 Task: Add an event with the title Casual Client Dinner, date '2023/11/11', time 9:40 AM to 11:40 AM, logged in from the account softage.10@softage.netand send the event invitation to softage.2@softage.net and softage.3@softage.net. Set a reminder for the event 30 minutes before
Action: Mouse moved to (110, 131)
Screenshot: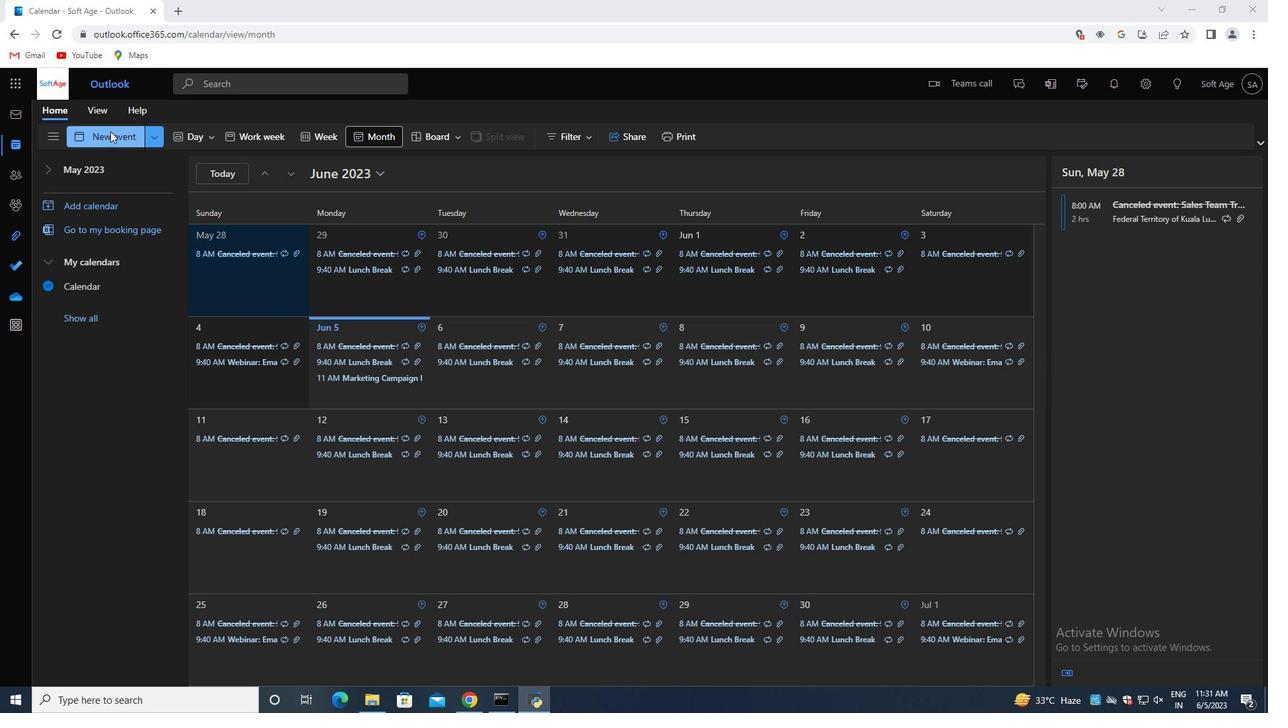 
Action: Mouse pressed left at (110, 131)
Screenshot: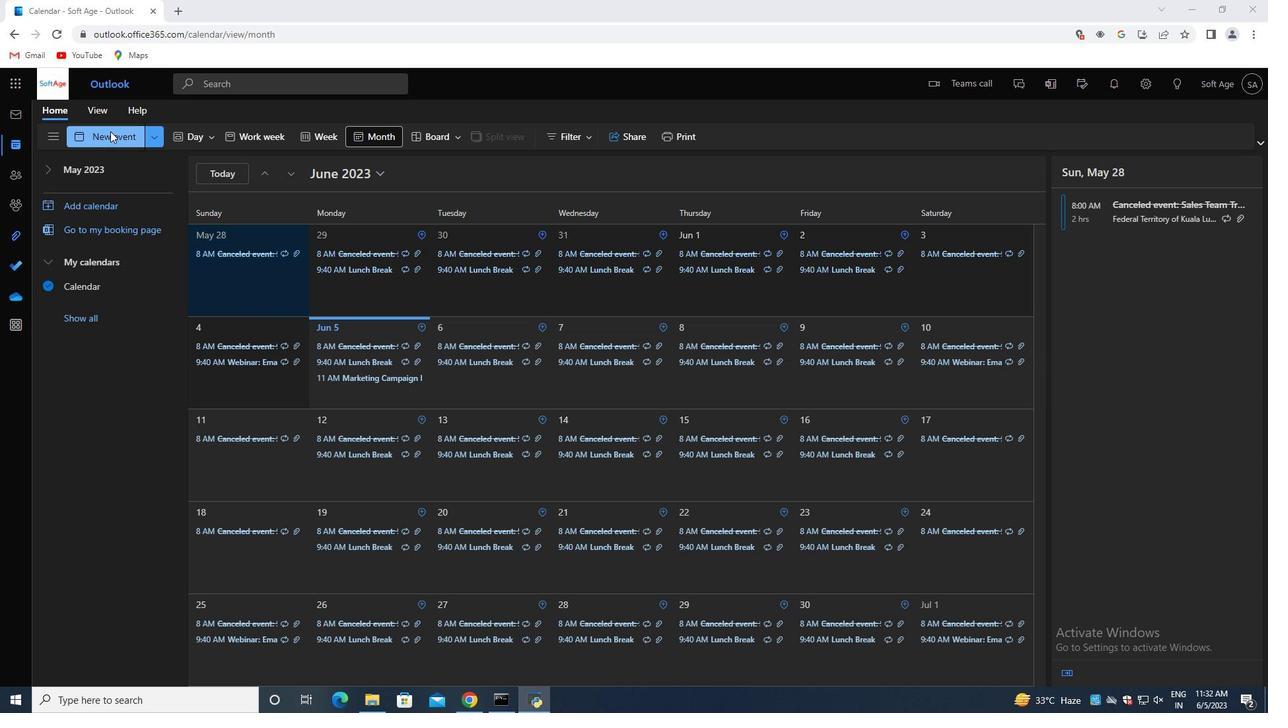 
Action: Mouse moved to (321, 215)
Screenshot: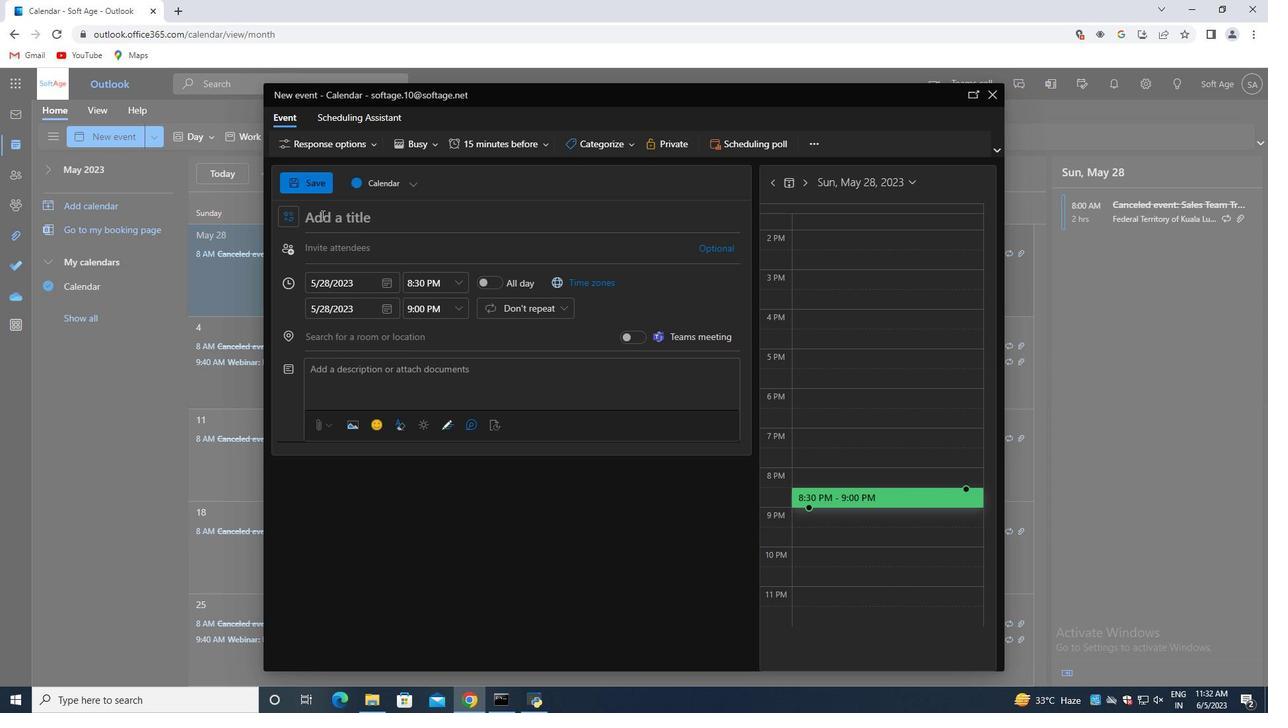 
Action: Mouse pressed left at (321, 215)
Screenshot: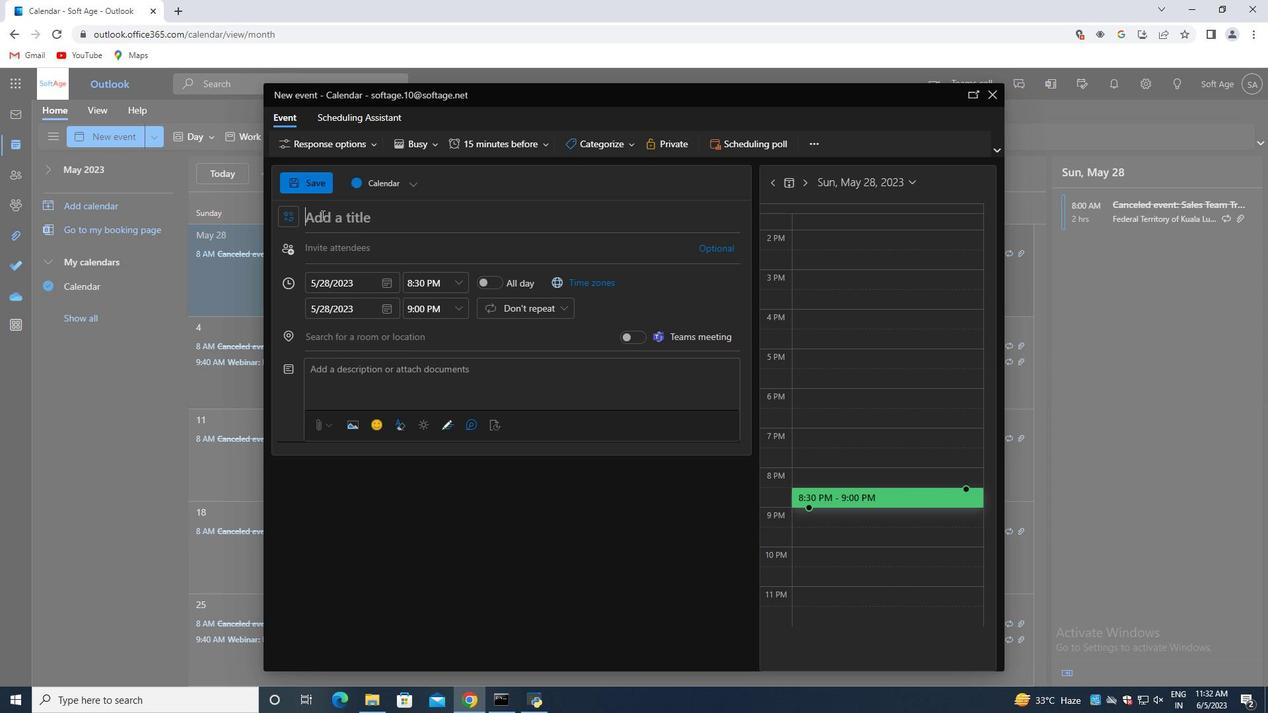 
Action: Mouse moved to (323, 215)
Screenshot: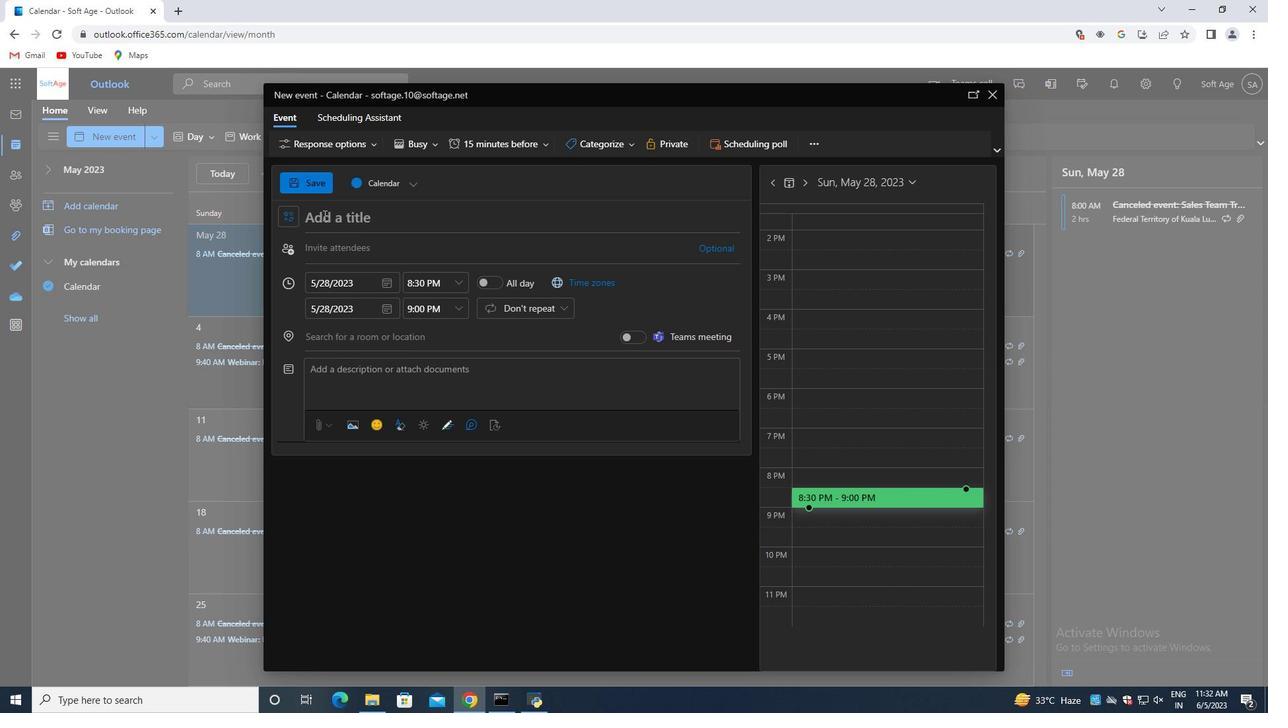 
Action: Key pressed <Key.shift>Casual<Key.space><Key.shift>Client<Key.space><Key.shift>Dinner
Screenshot: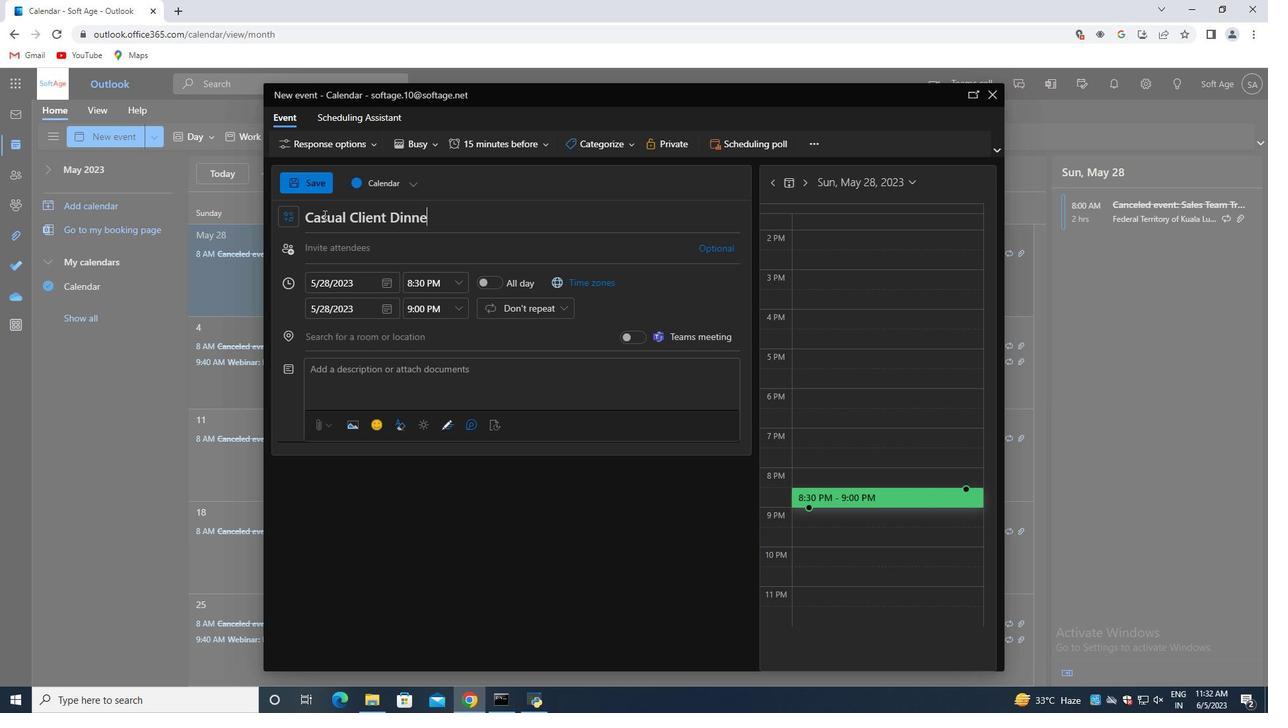 
Action: Mouse moved to (387, 284)
Screenshot: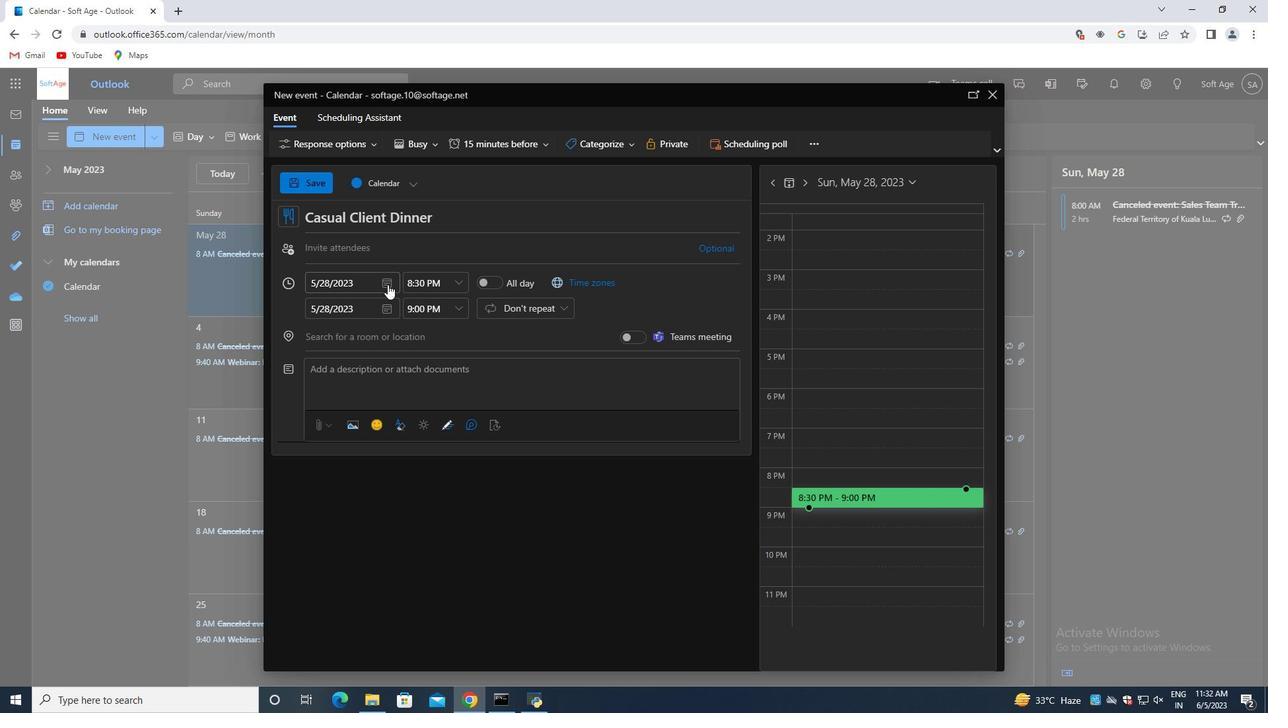 
Action: Mouse pressed left at (387, 284)
Screenshot: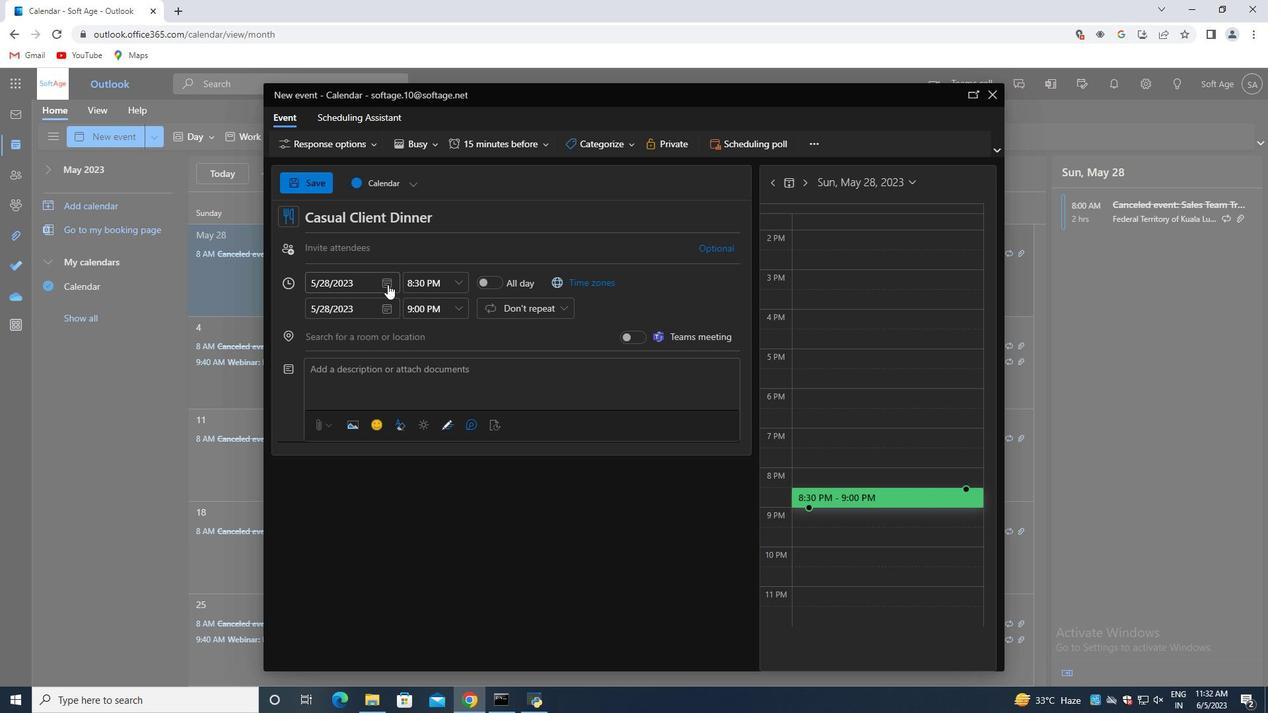 
Action: Mouse moved to (427, 308)
Screenshot: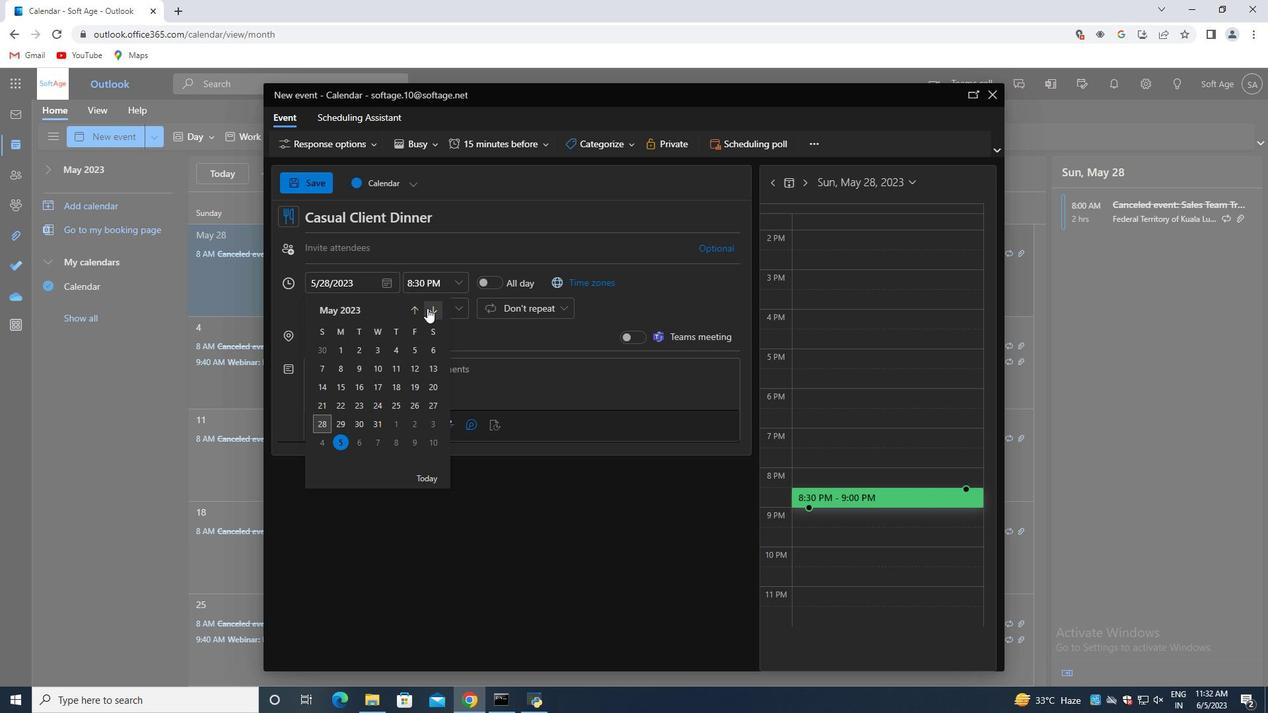 
Action: Mouse pressed left at (427, 308)
Screenshot: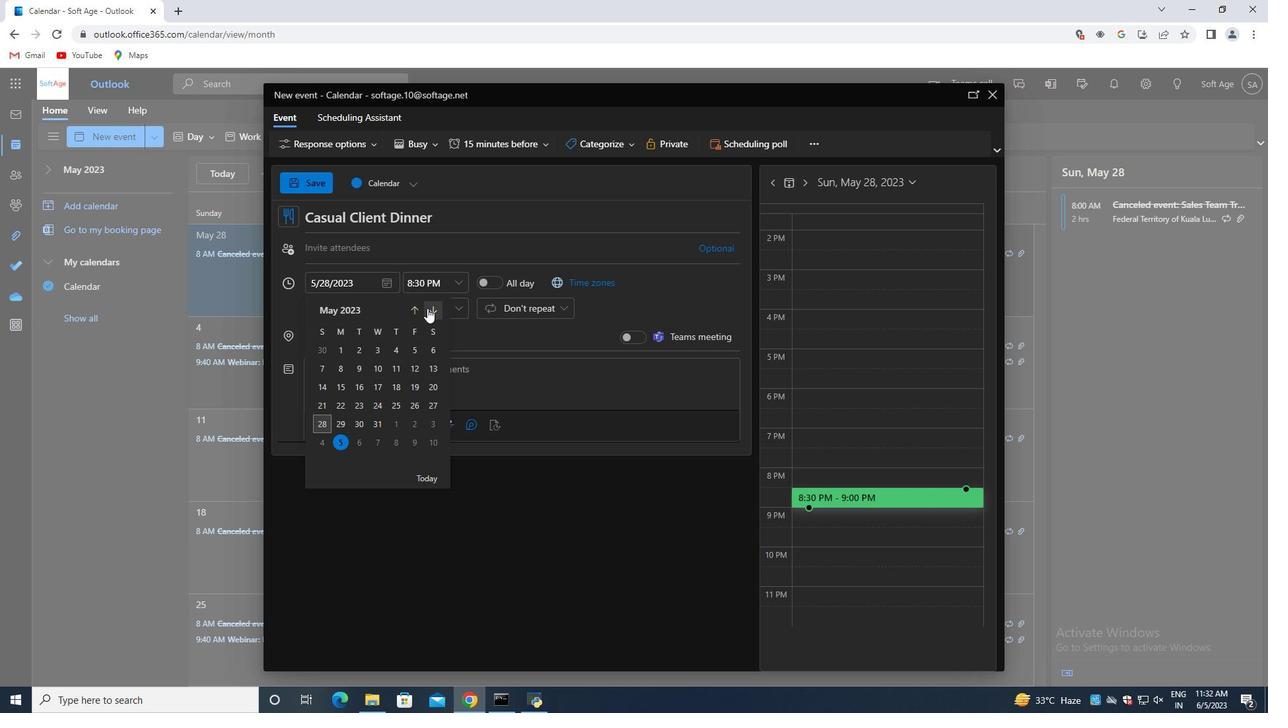 
Action: Mouse pressed left at (427, 308)
Screenshot: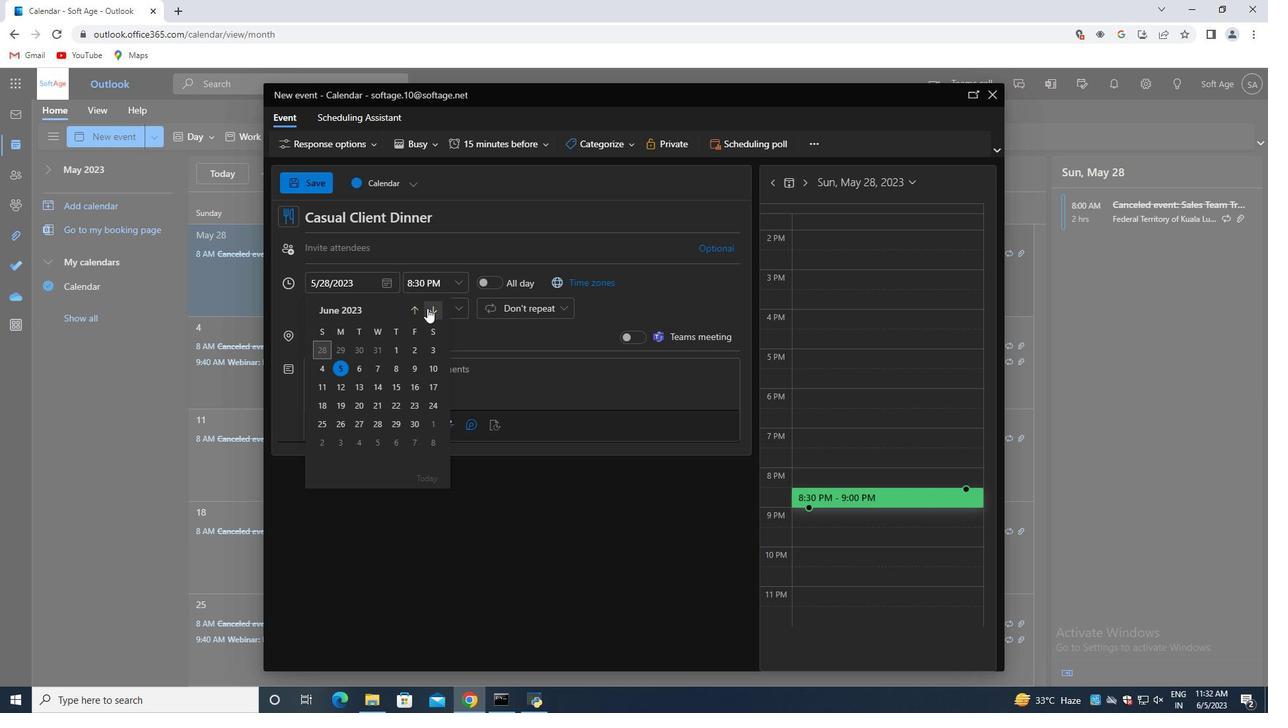 
Action: Mouse pressed left at (427, 308)
Screenshot: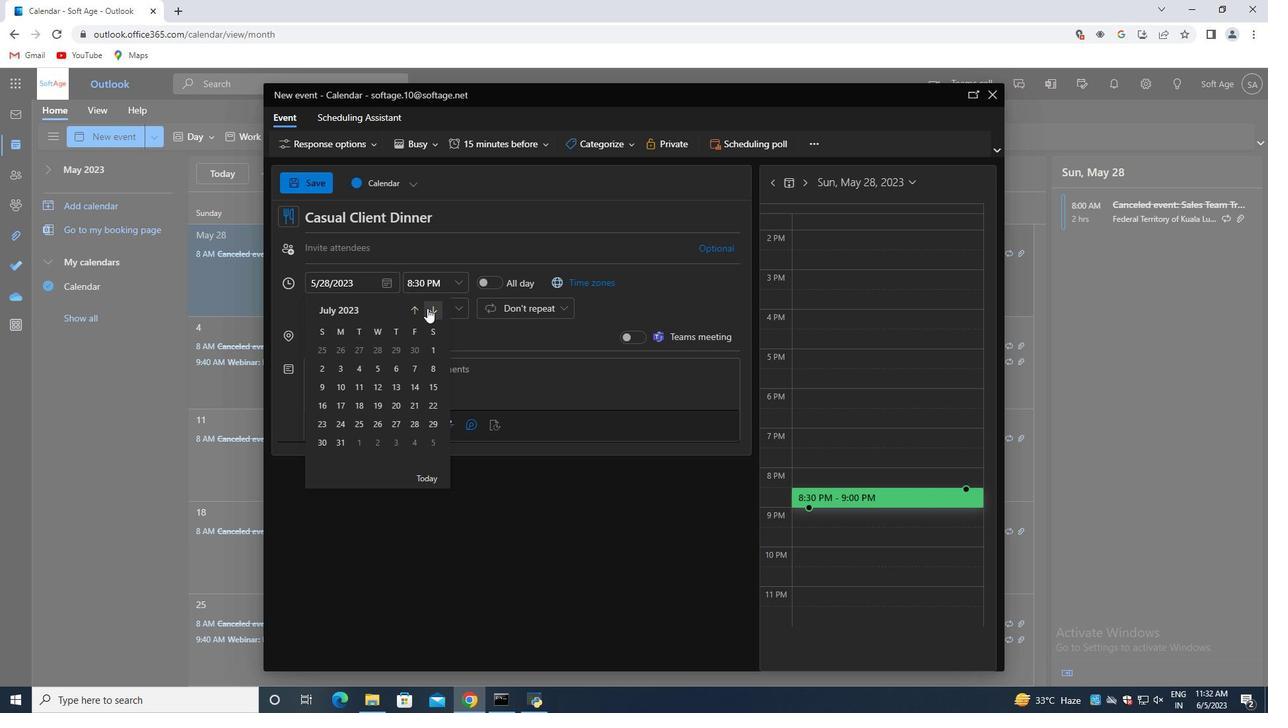 
Action: Mouse pressed left at (427, 308)
Screenshot: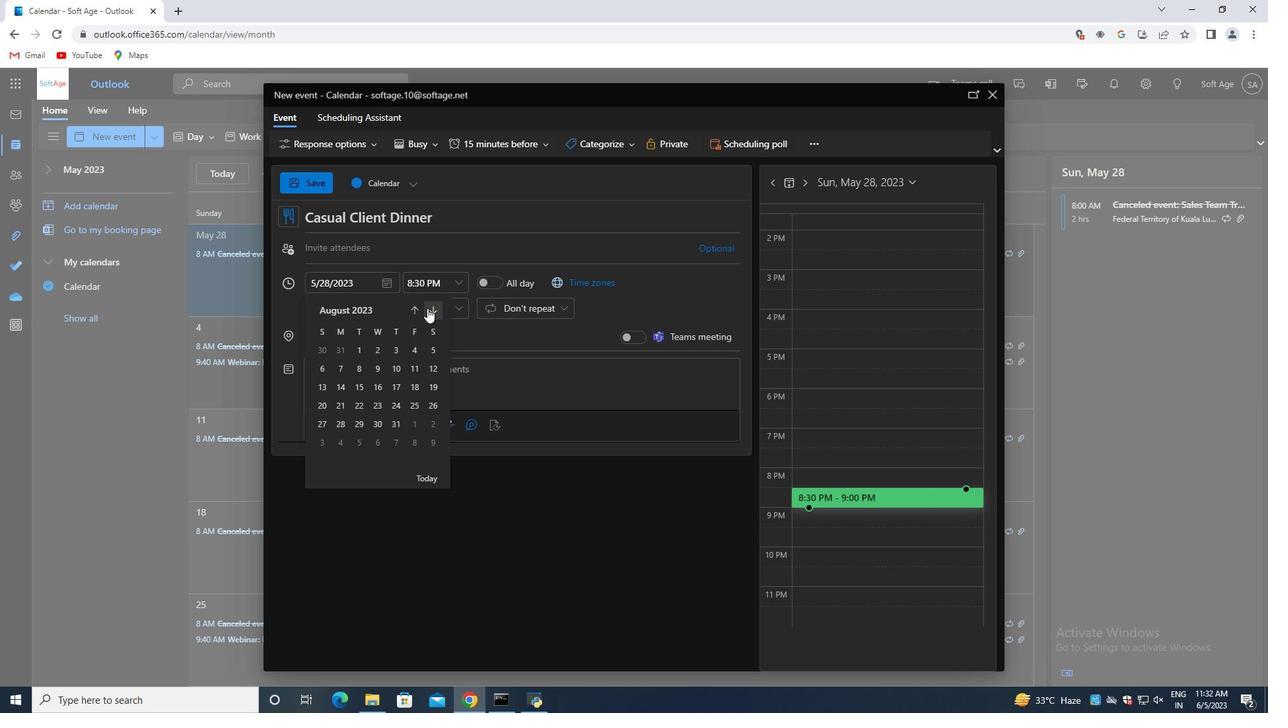 
Action: Mouse pressed left at (427, 308)
Screenshot: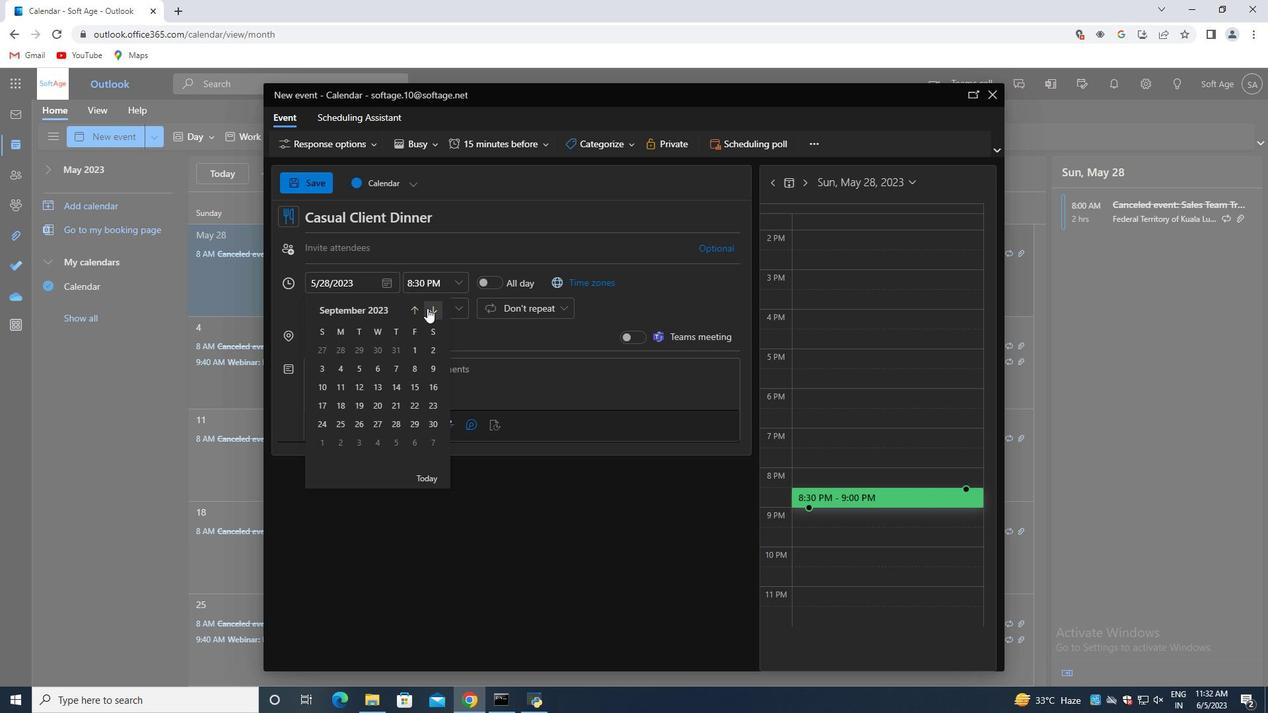 
Action: Mouse pressed left at (427, 308)
Screenshot: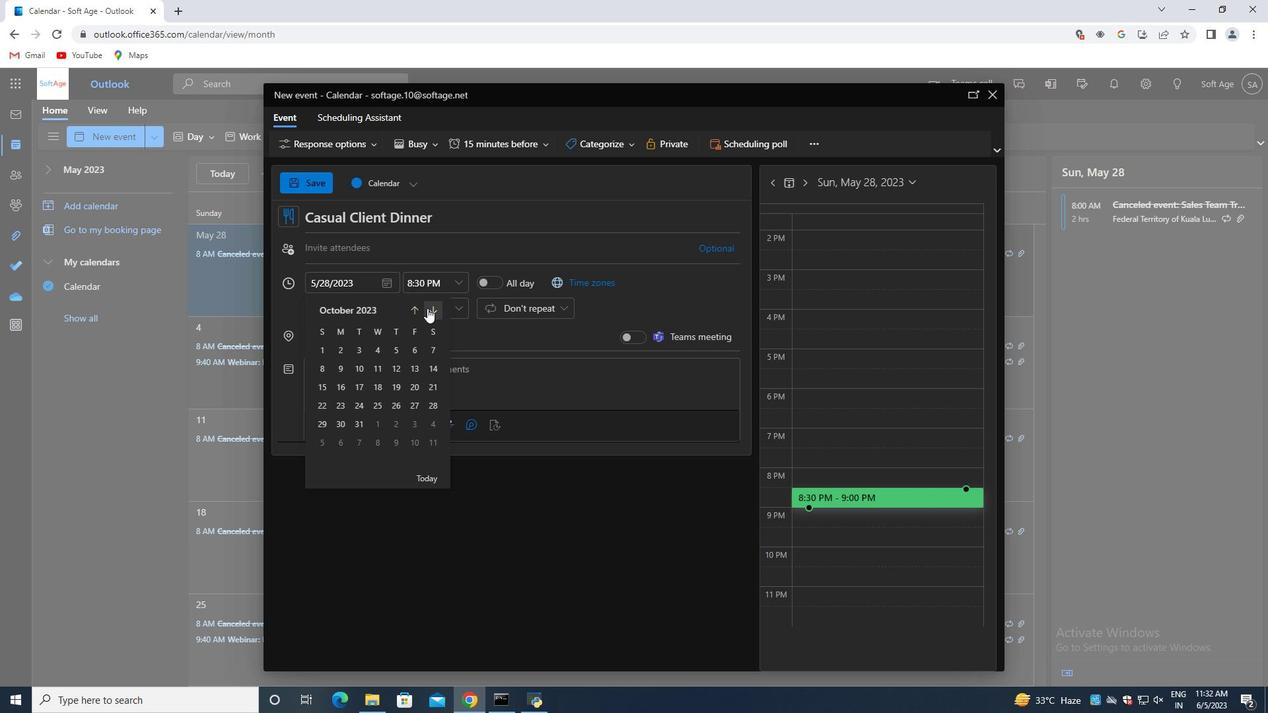 
Action: Mouse moved to (430, 367)
Screenshot: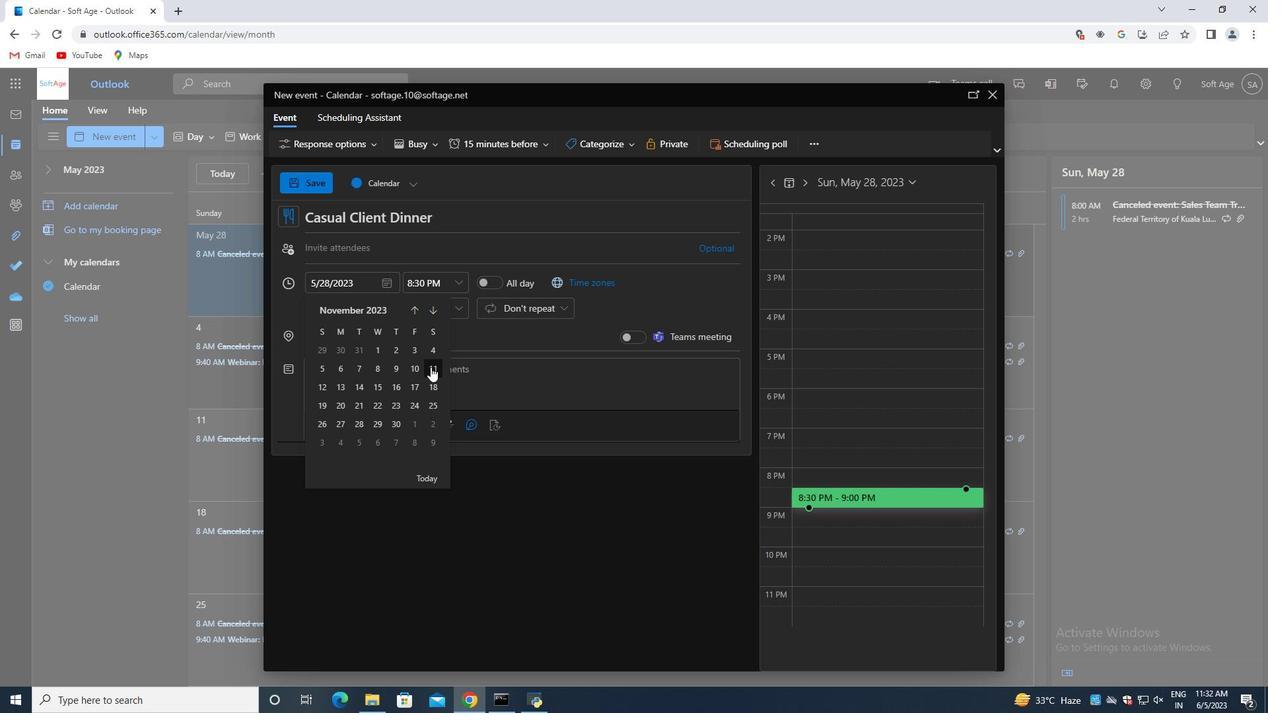 
Action: Mouse pressed left at (430, 367)
Screenshot: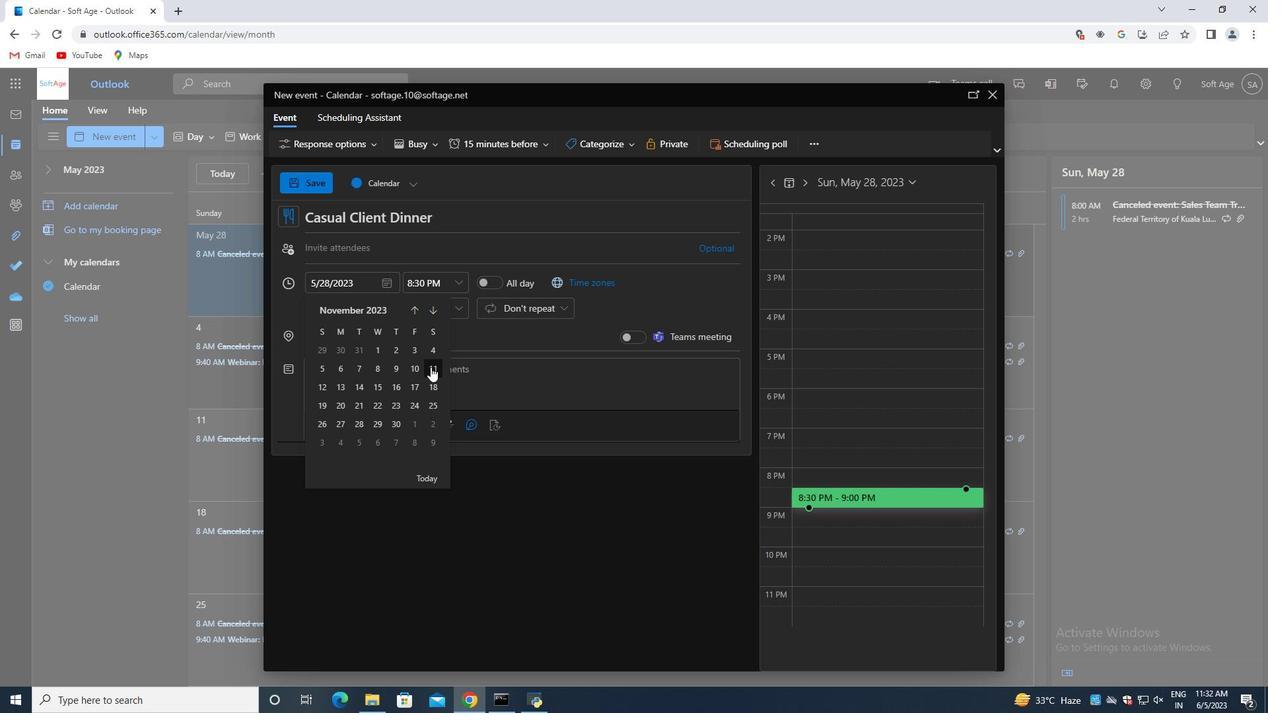 
Action: Mouse moved to (460, 283)
Screenshot: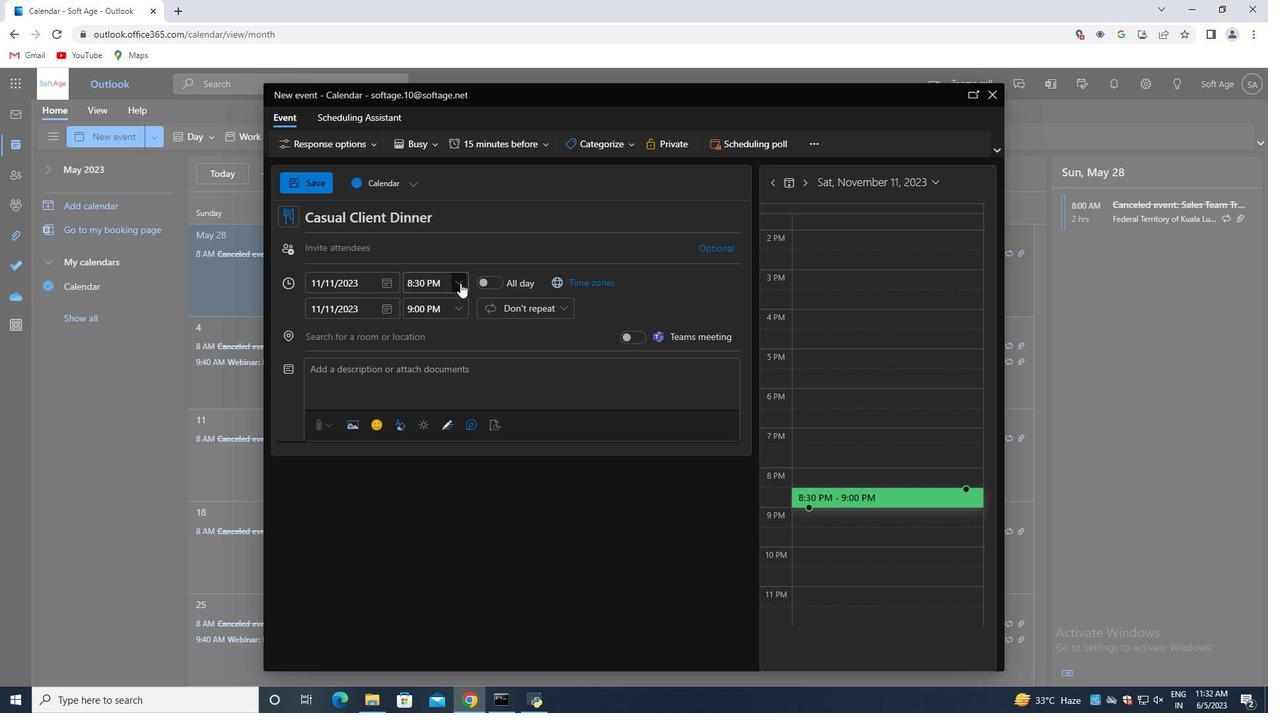 
Action: Mouse pressed left at (460, 283)
Screenshot: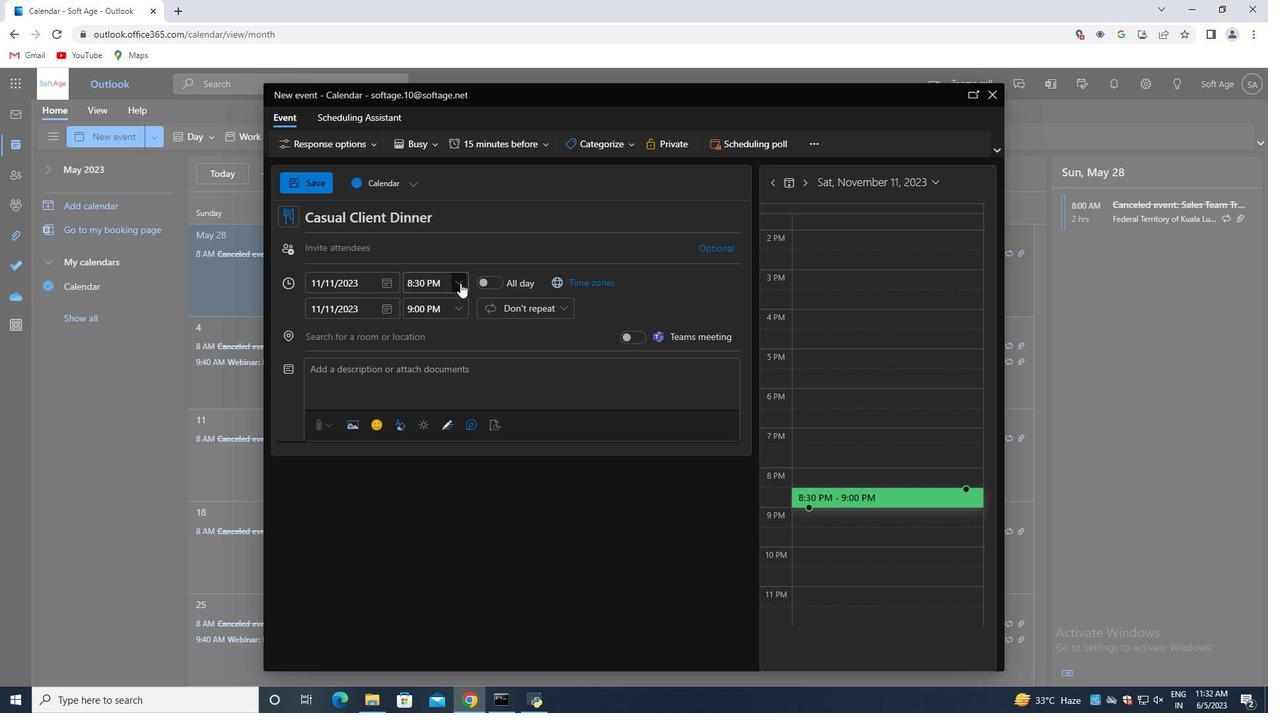 
Action: Mouse moved to (420, 362)
Screenshot: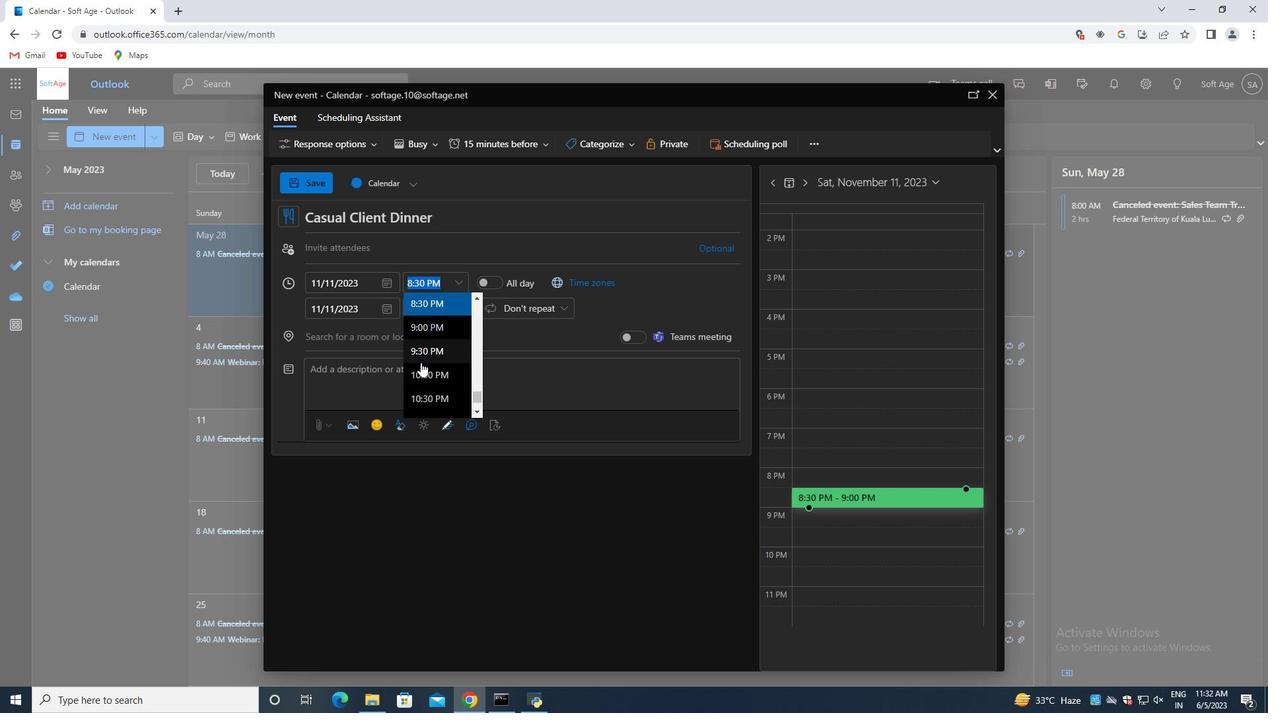 
Action: Mouse scrolled (420, 363) with delta (0, 0)
Screenshot: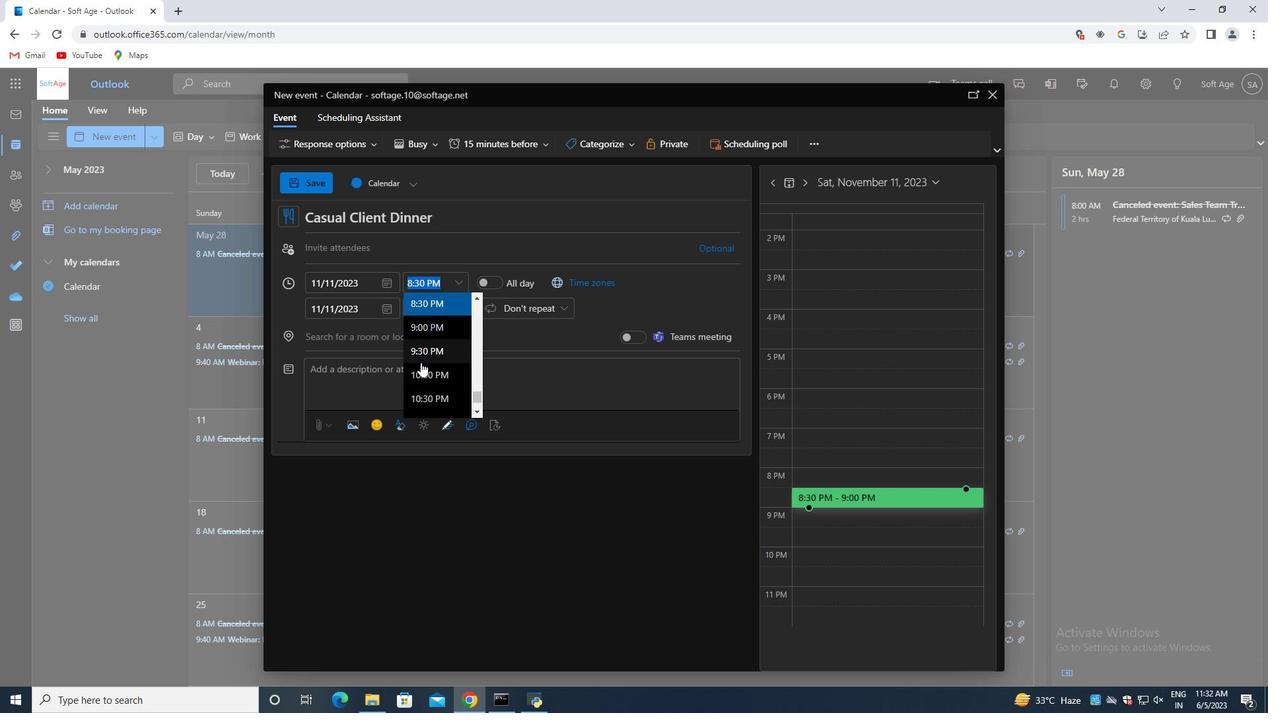 
Action: Mouse scrolled (420, 363) with delta (0, 0)
Screenshot: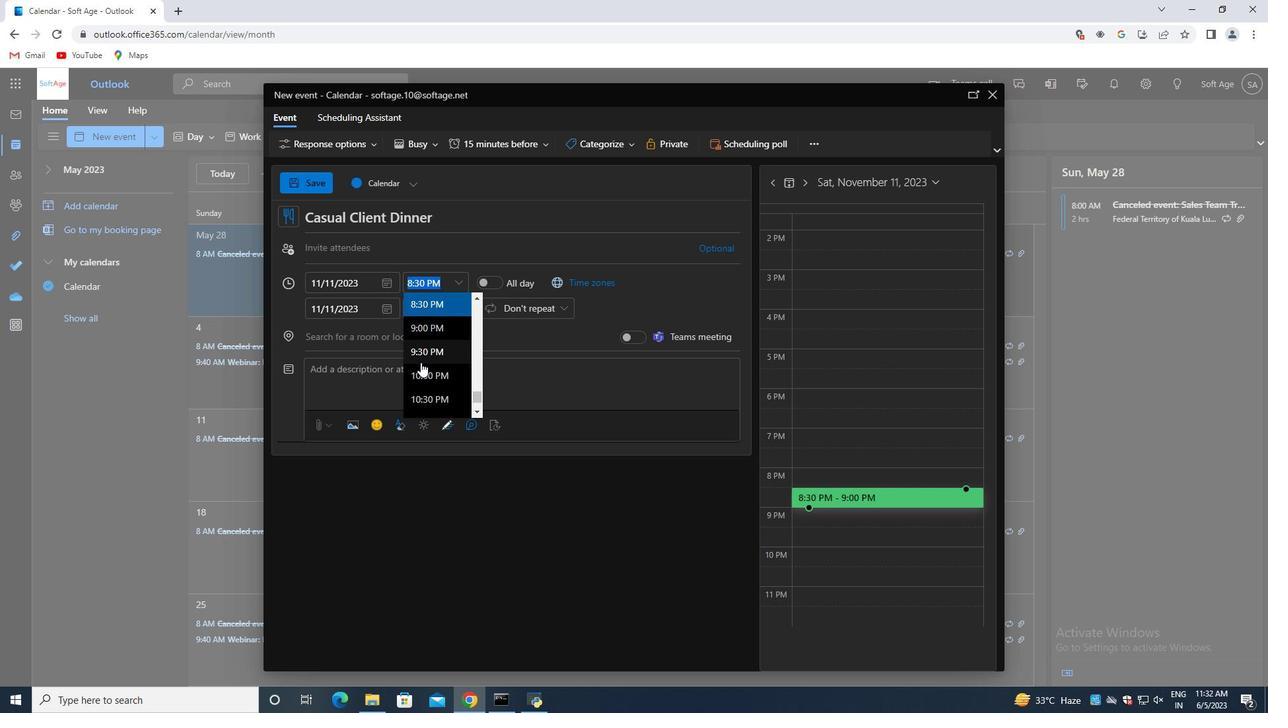 
Action: Mouse scrolled (420, 363) with delta (0, 0)
Screenshot: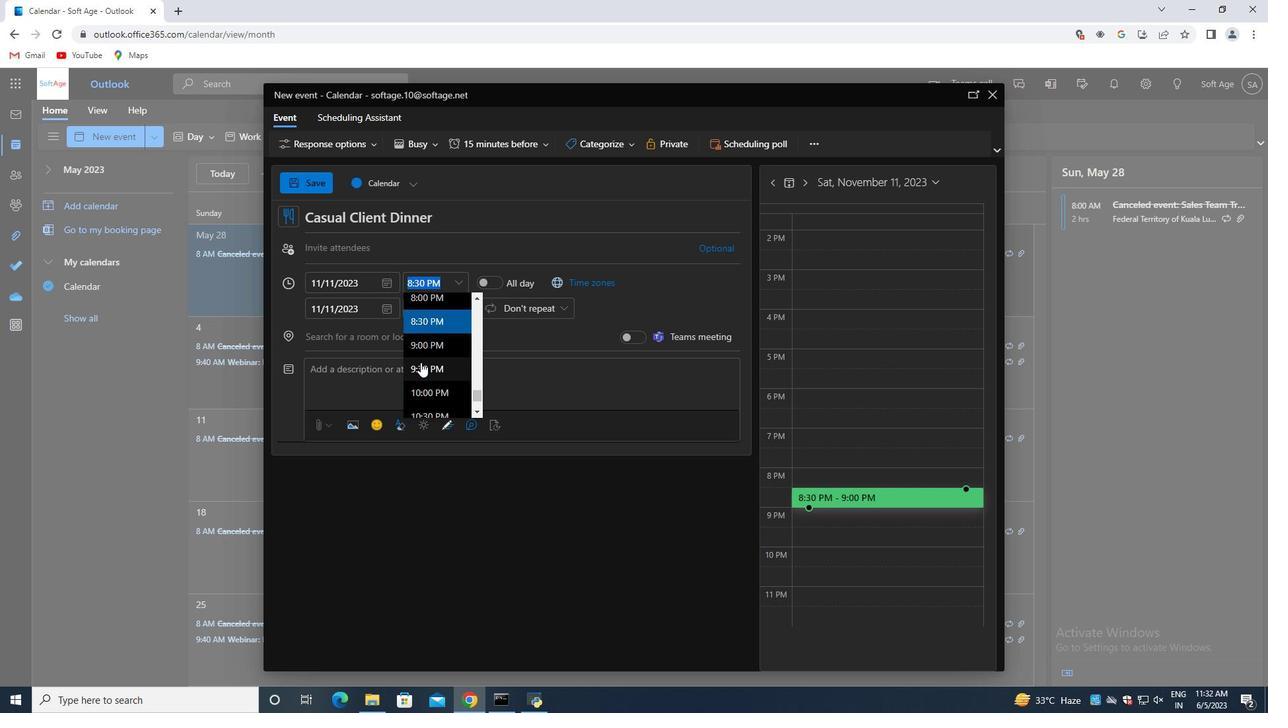 
Action: Mouse scrolled (420, 363) with delta (0, 0)
Screenshot: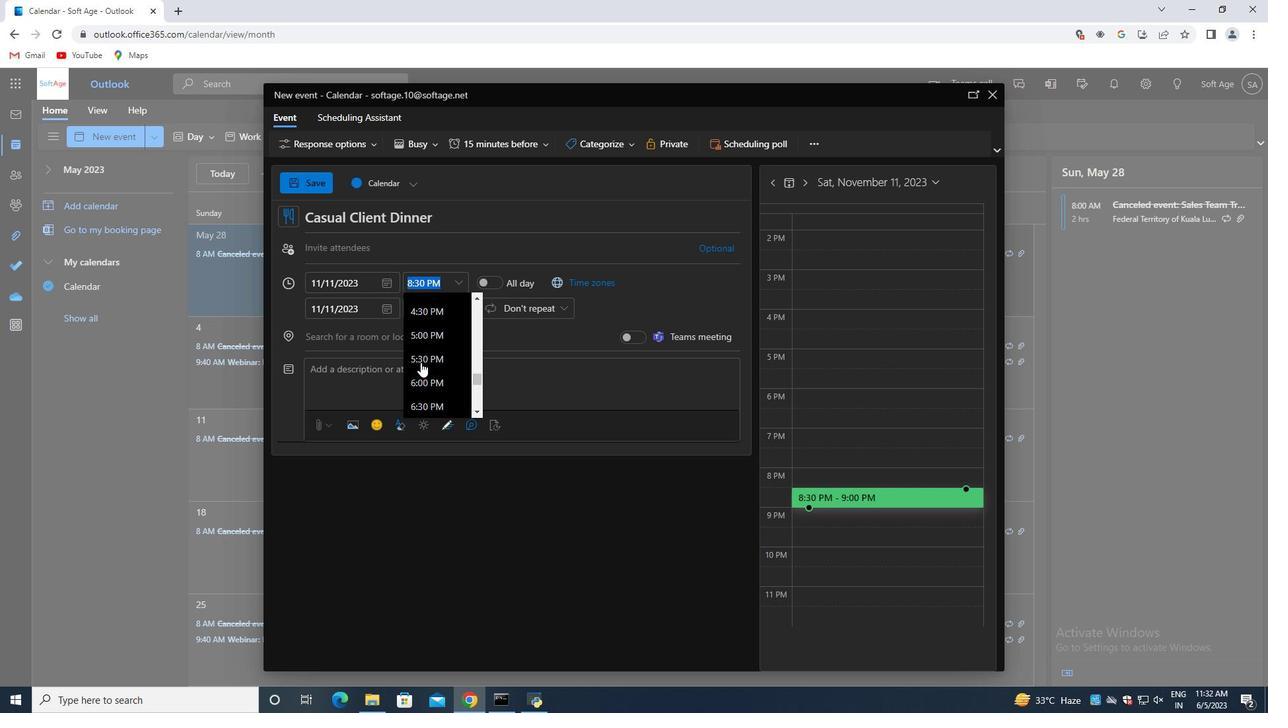 
Action: Mouse scrolled (420, 363) with delta (0, 0)
Screenshot: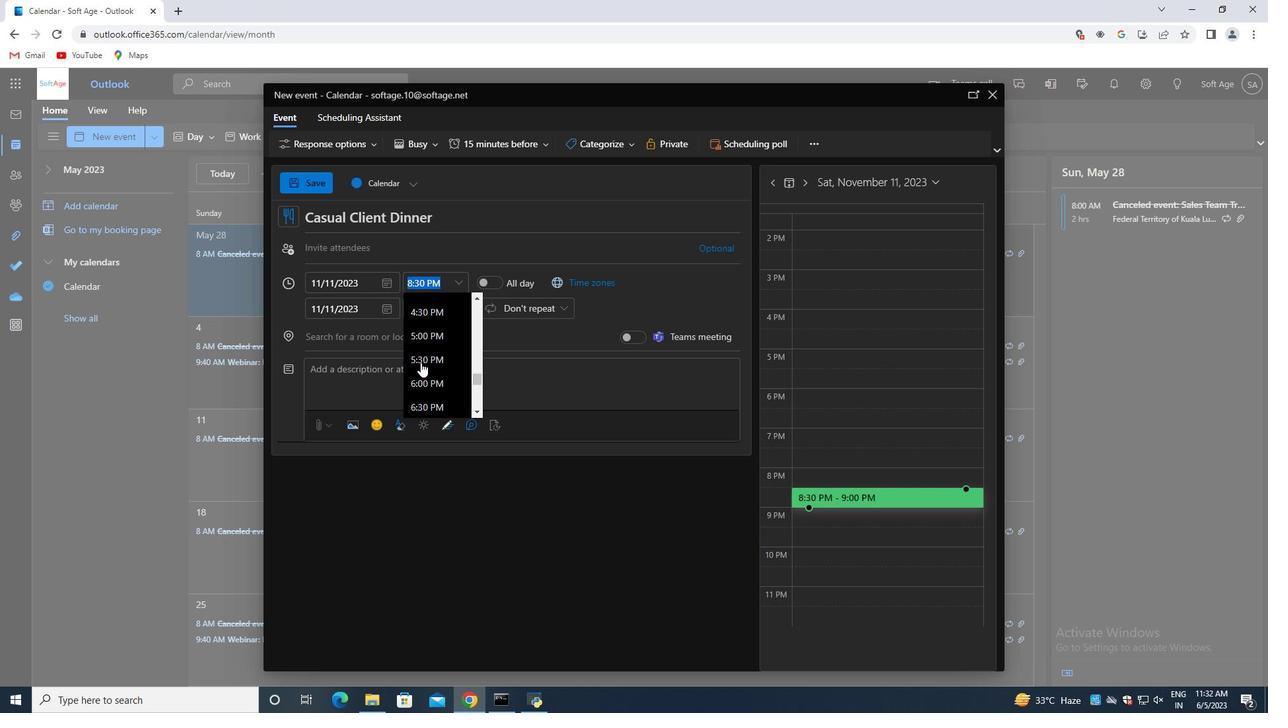 
Action: Mouse scrolled (420, 363) with delta (0, 0)
Screenshot: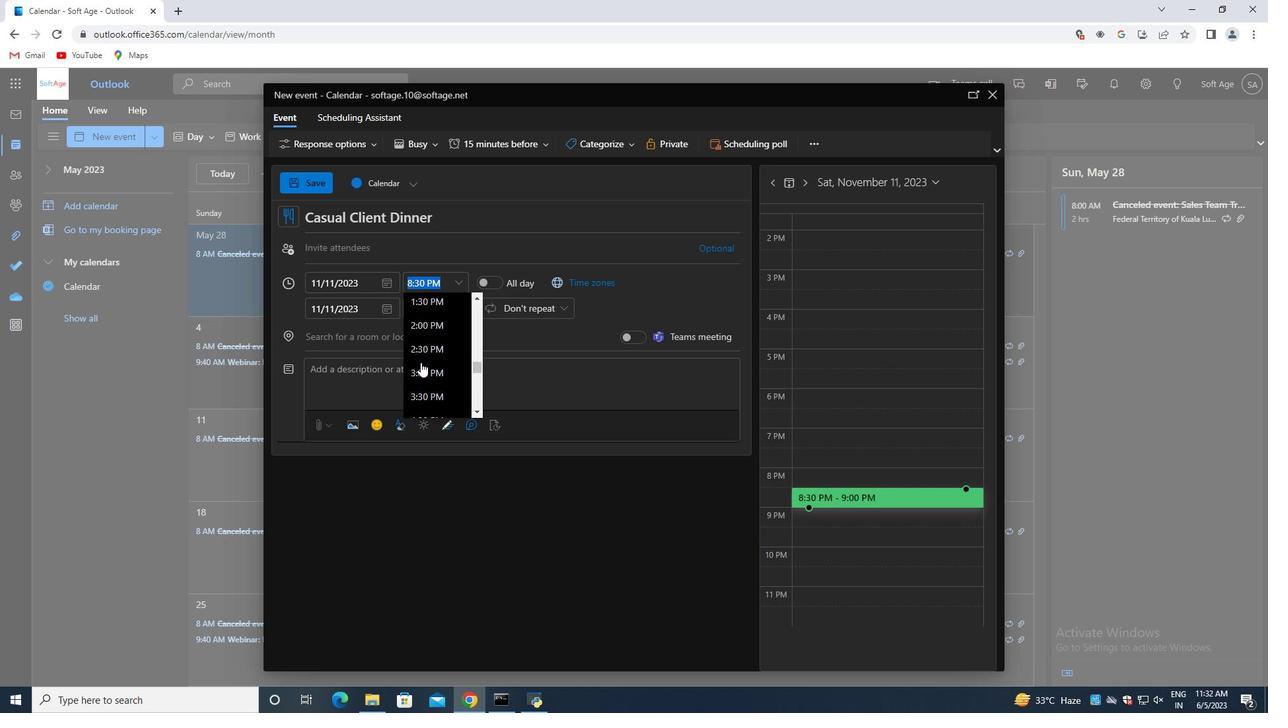 
Action: Mouse scrolled (420, 363) with delta (0, 0)
Screenshot: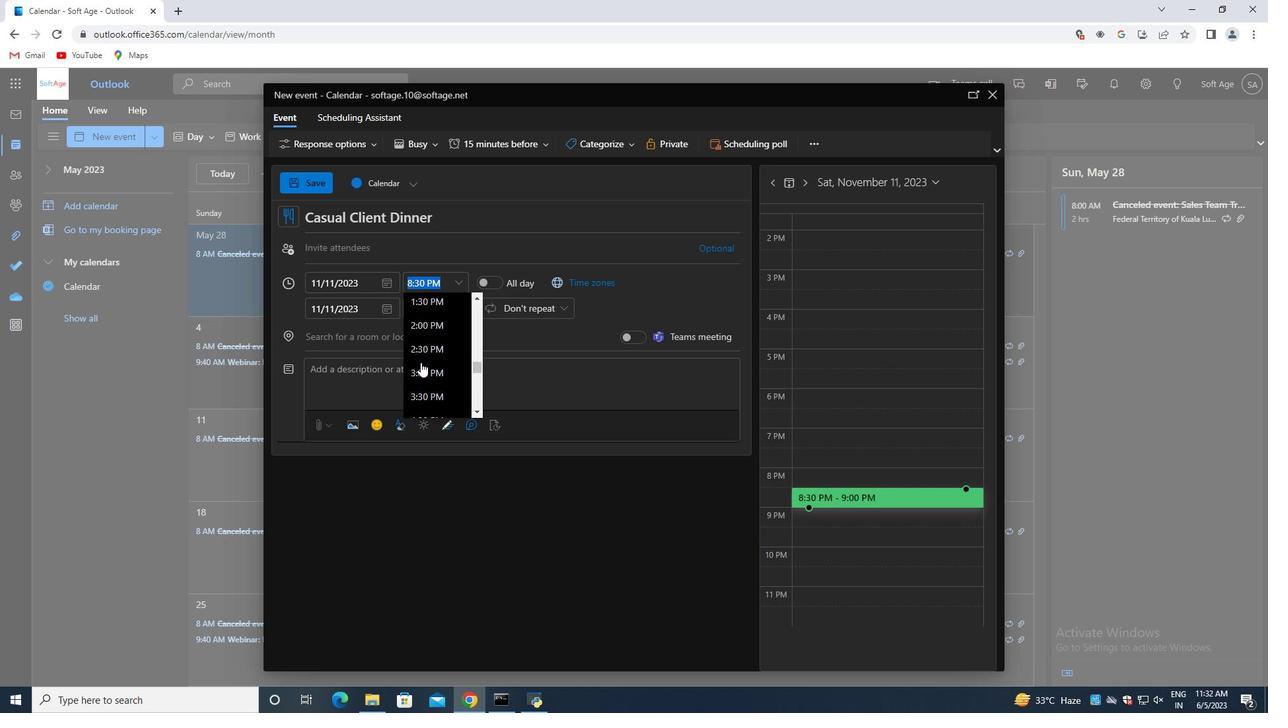 
Action: Mouse scrolled (420, 363) with delta (0, 0)
Screenshot: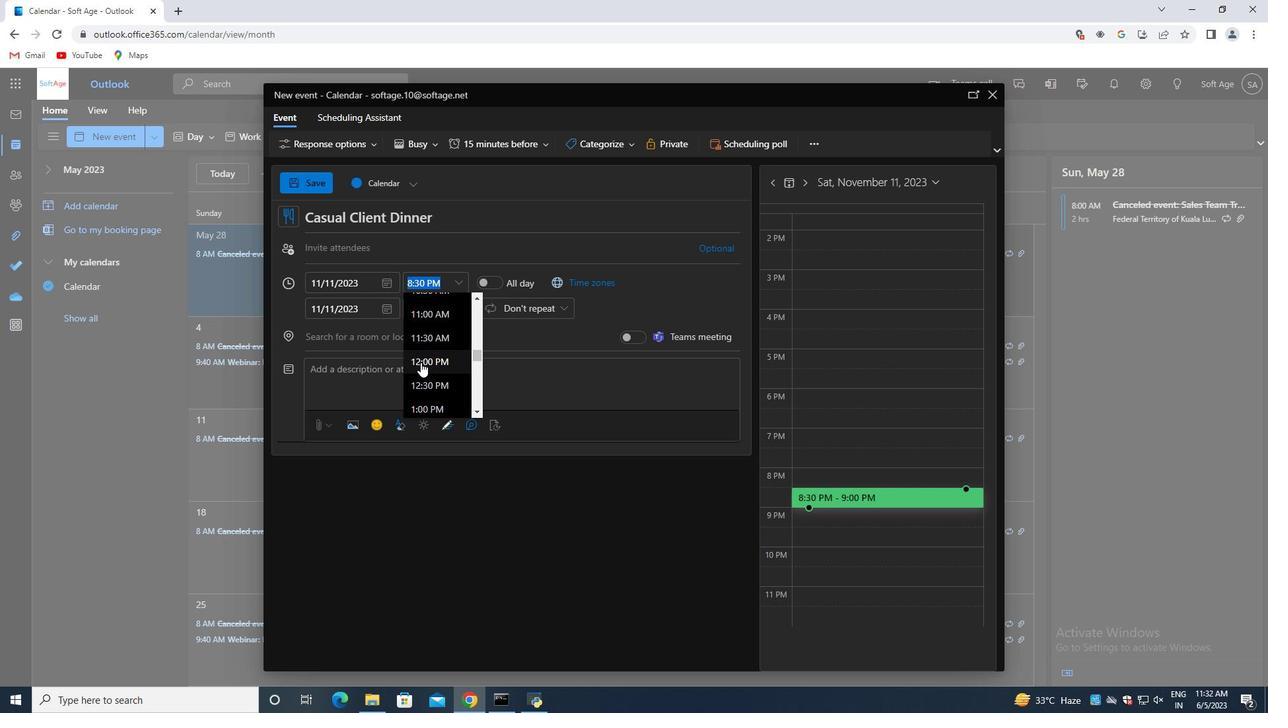 
Action: Mouse scrolled (420, 363) with delta (0, 0)
Screenshot: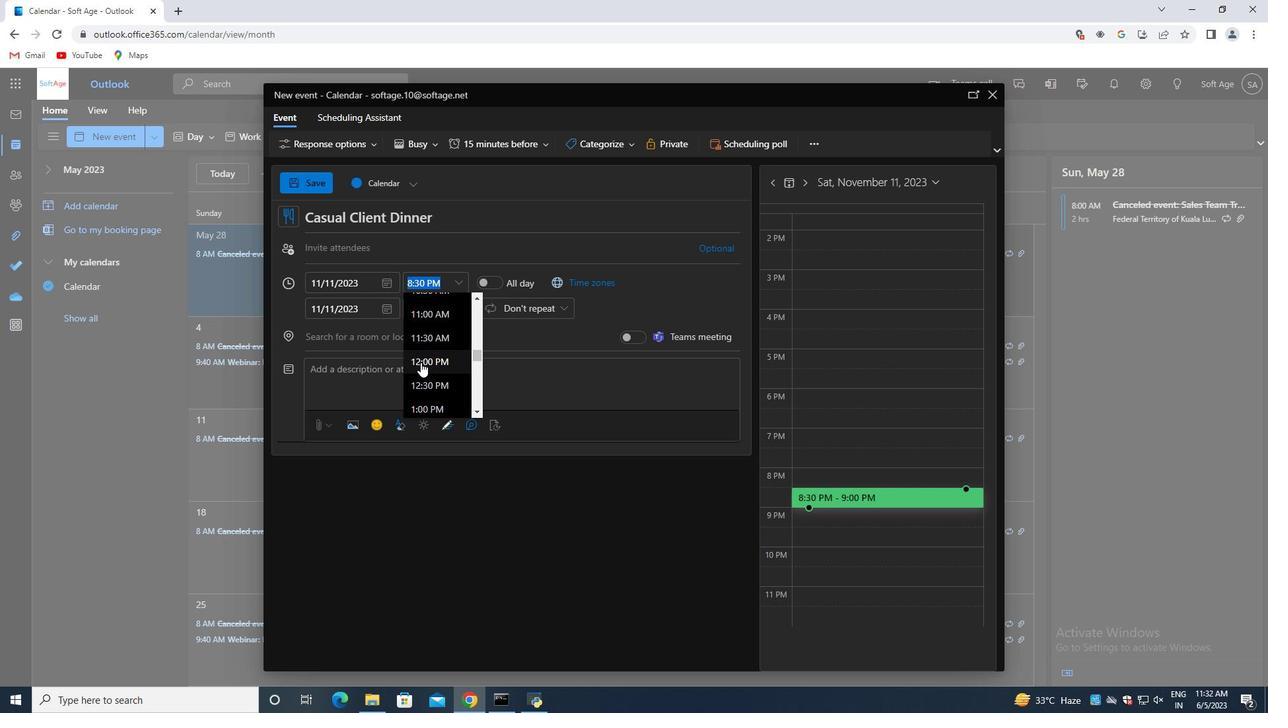
Action: Mouse scrolled (420, 363) with delta (0, 0)
Screenshot: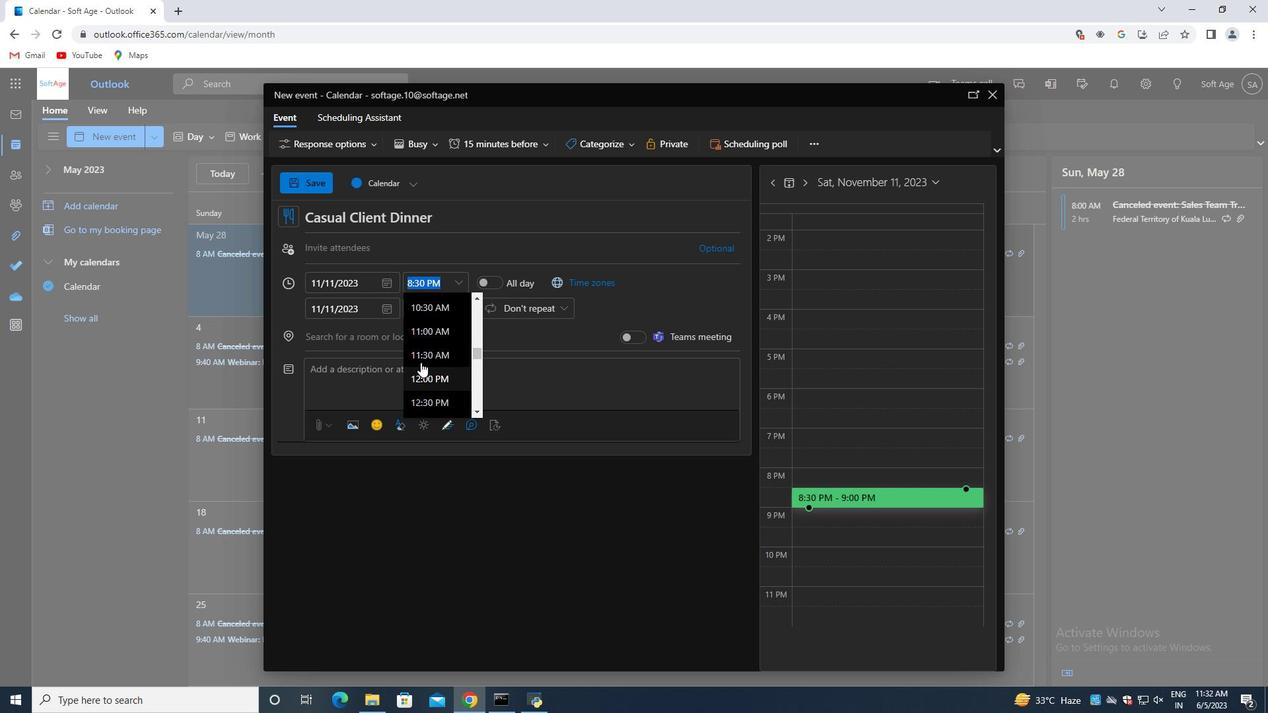 
Action: Mouse scrolled (420, 361) with delta (0, 0)
Screenshot: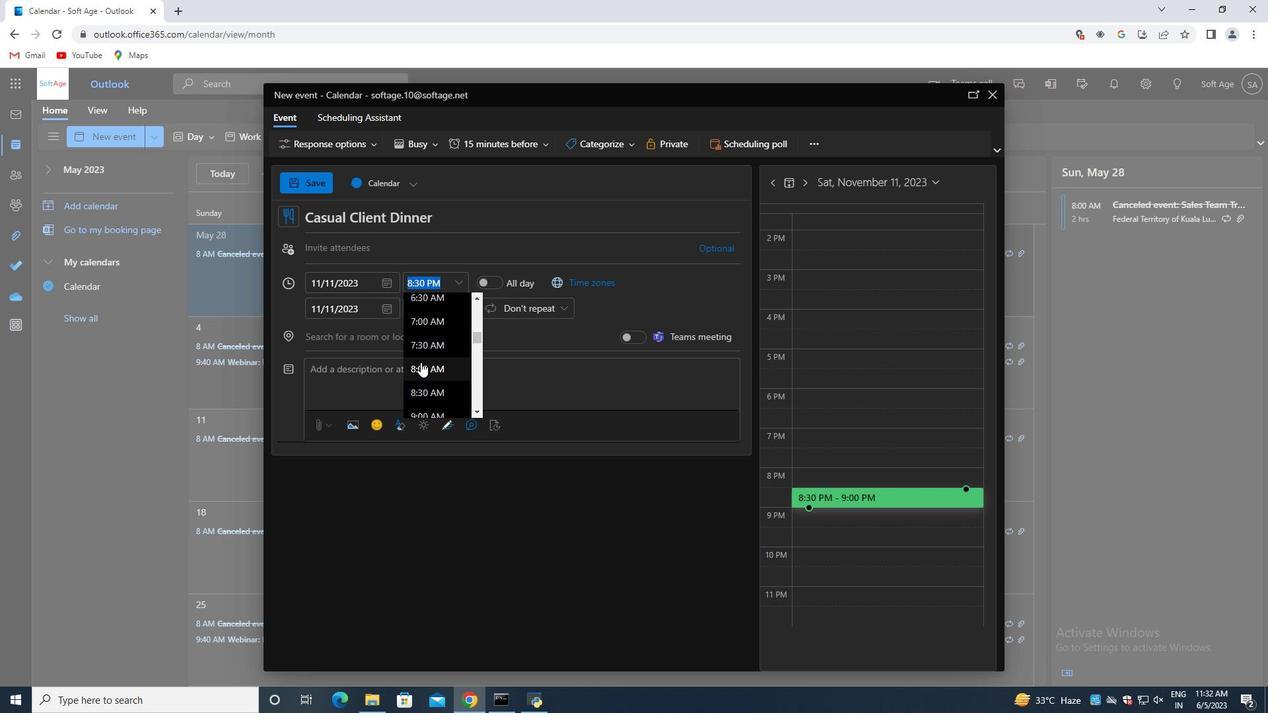 
Action: Mouse scrolled (420, 361) with delta (0, 0)
Screenshot: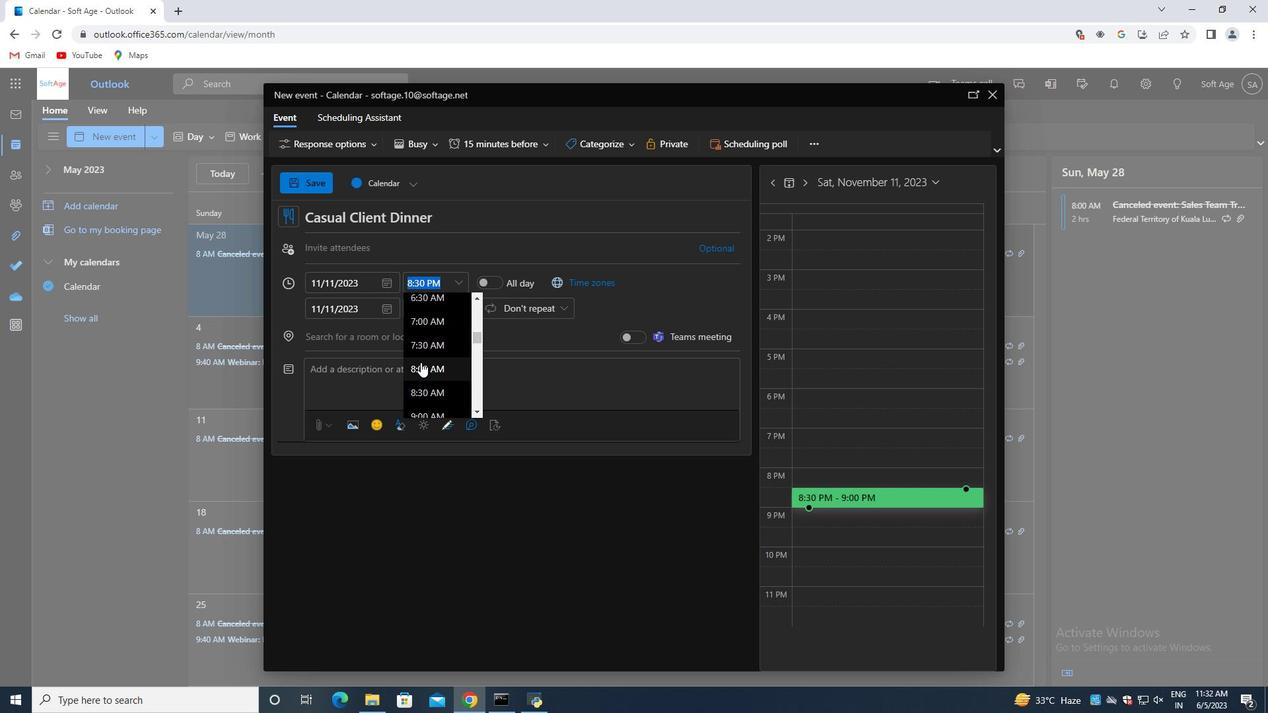 
Action: Mouse scrolled (420, 361) with delta (0, 0)
Screenshot: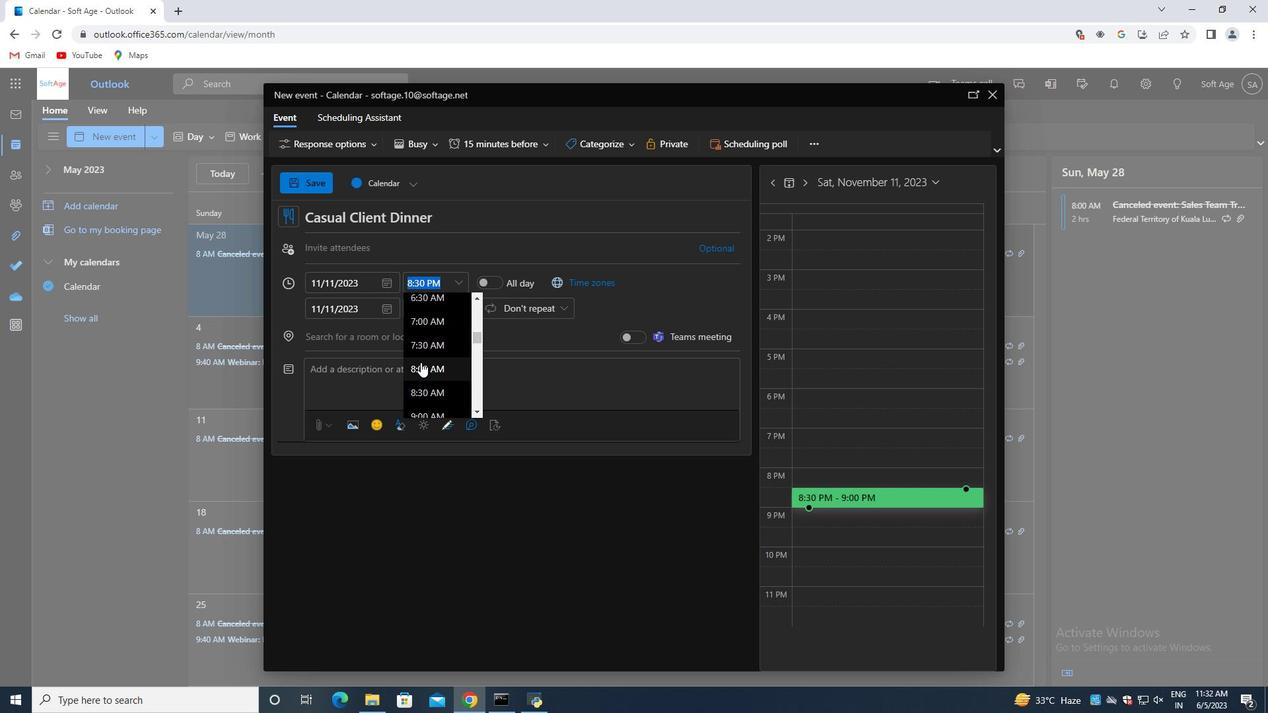 
Action: Mouse moved to (420, 362)
Screenshot: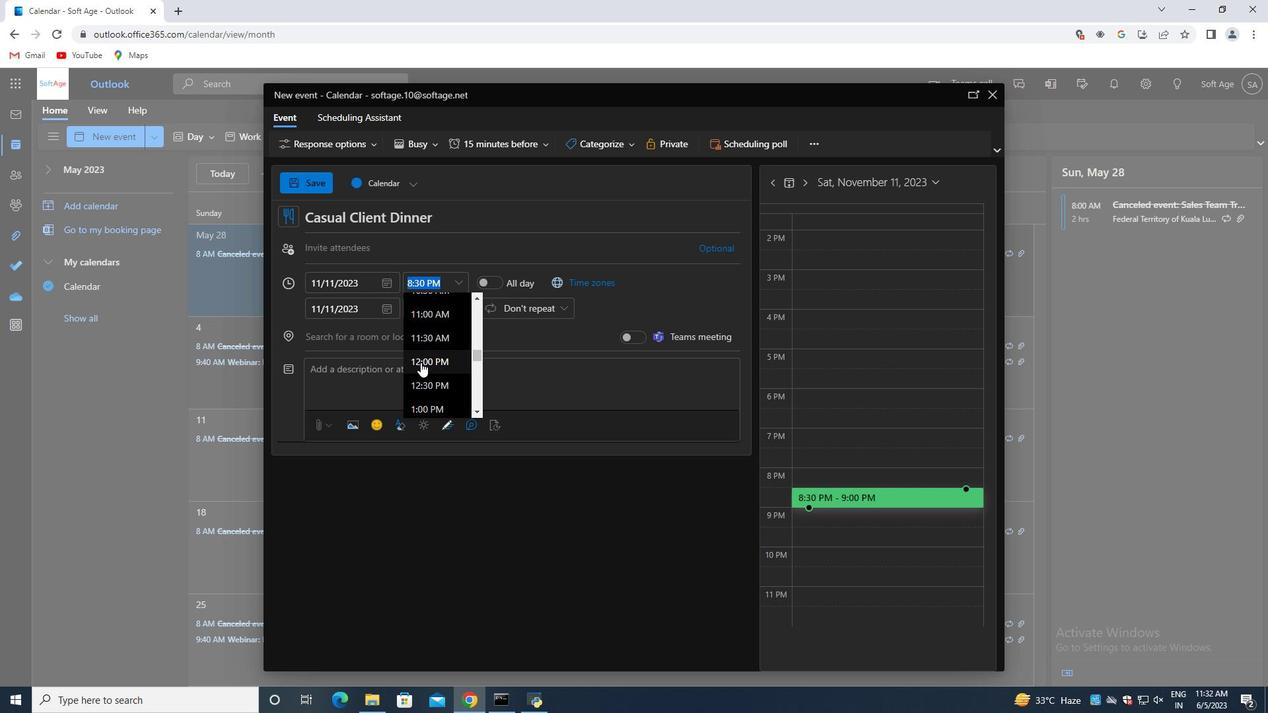 
Action: Mouse scrolled (420, 363) with delta (0, 0)
Screenshot: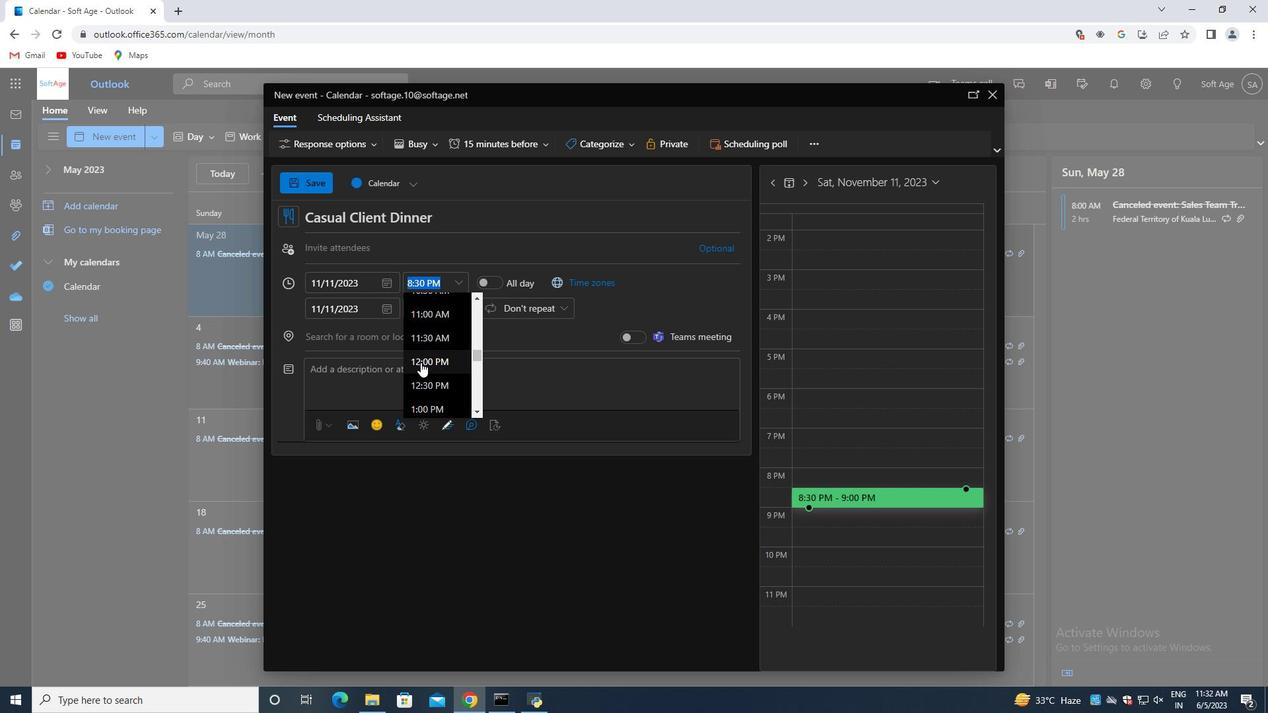 
Action: Mouse moved to (419, 311)
Screenshot: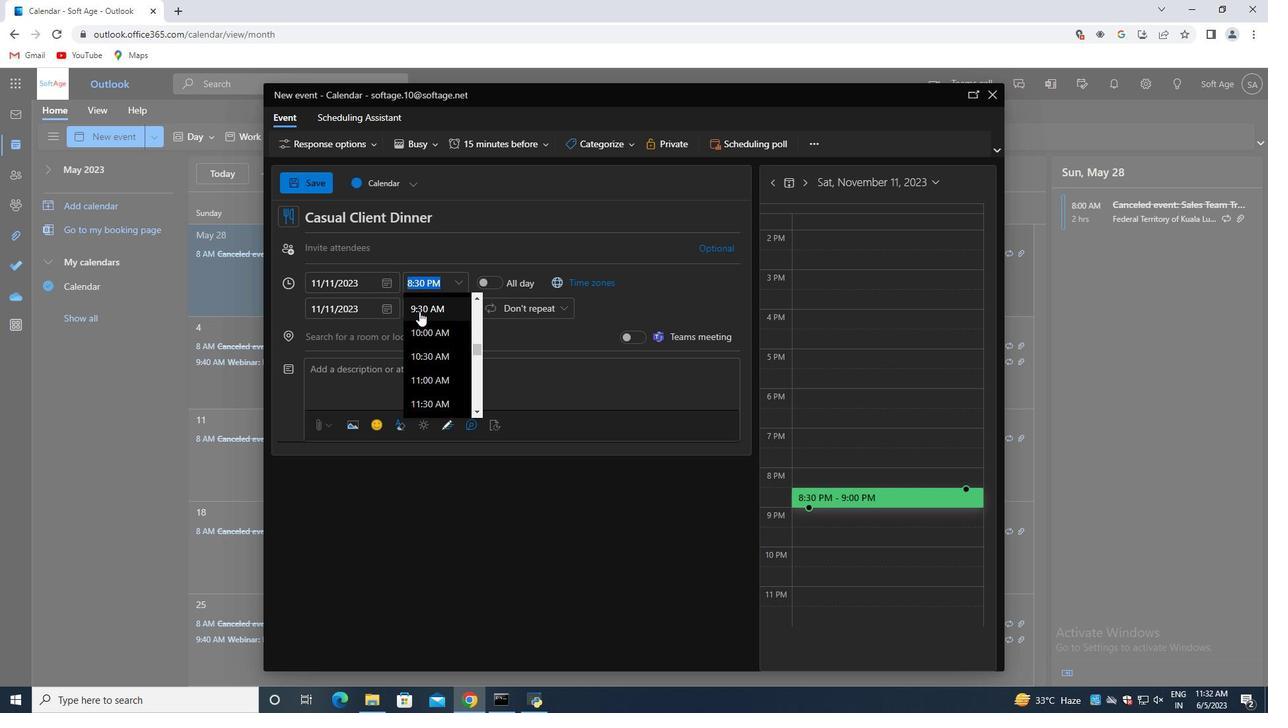 
Action: Mouse pressed left at (419, 311)
Screenshot: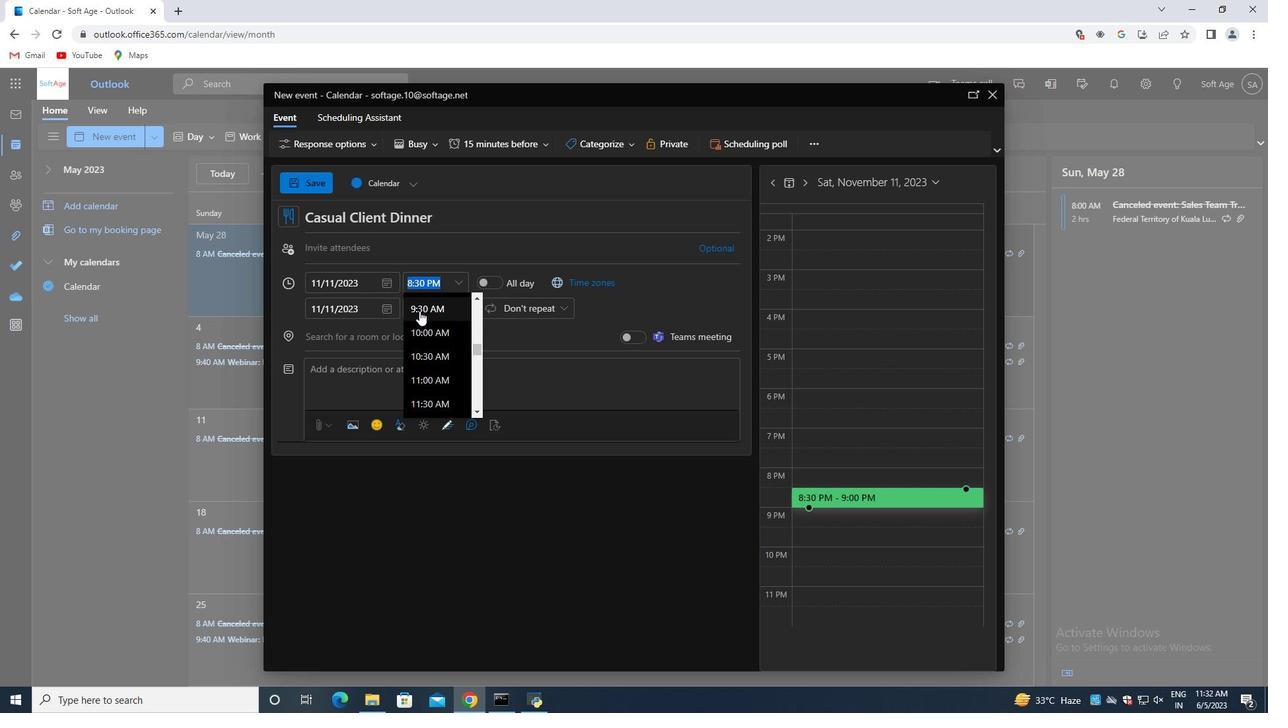
Action: Key pressed <Key.left><Key.left><Key.left><Key.left><Key.backspace>4
Screenshot: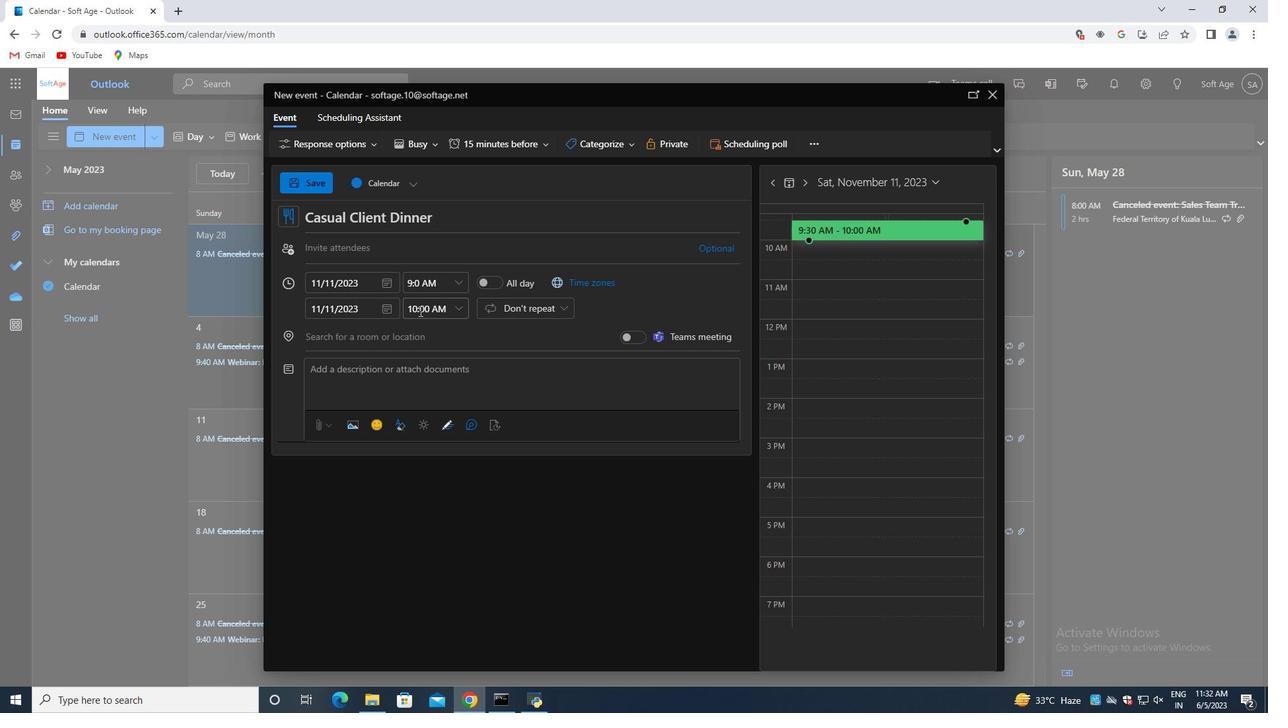 
Action: Mouse moved to (461, 304)
Screenshot: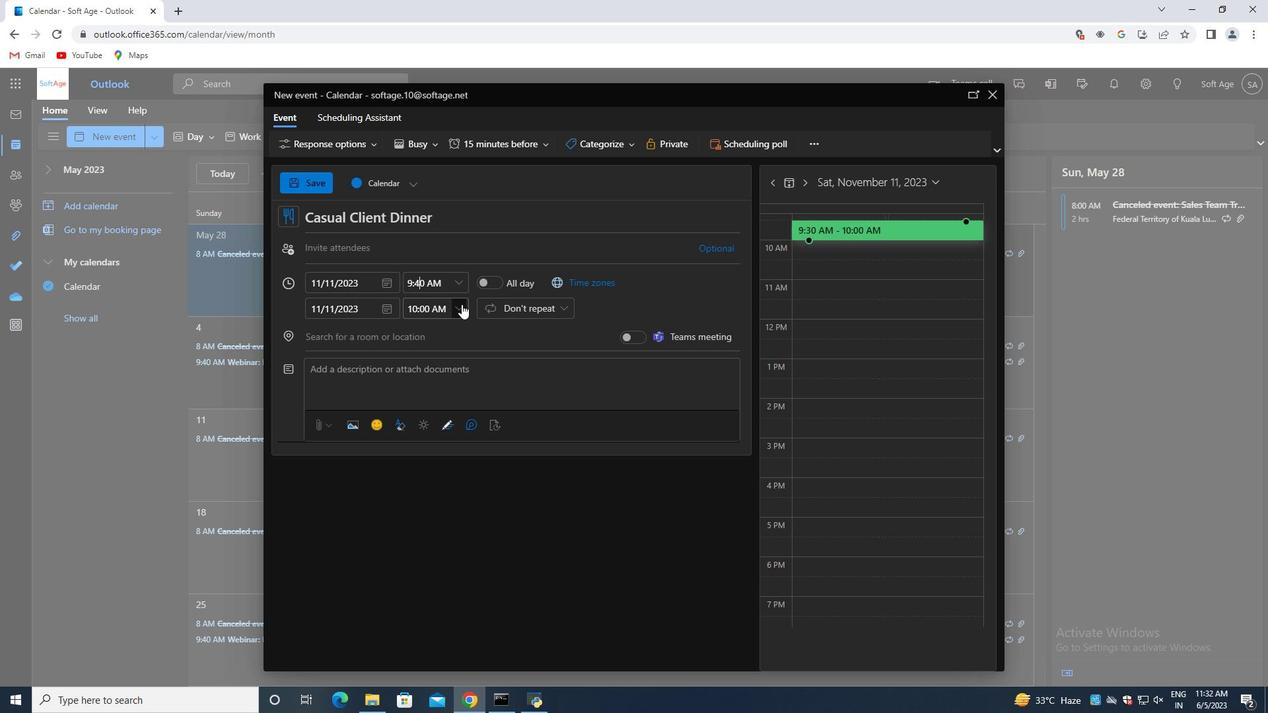 
Action: Mouse pressed left at (461, 304)
Screenshot: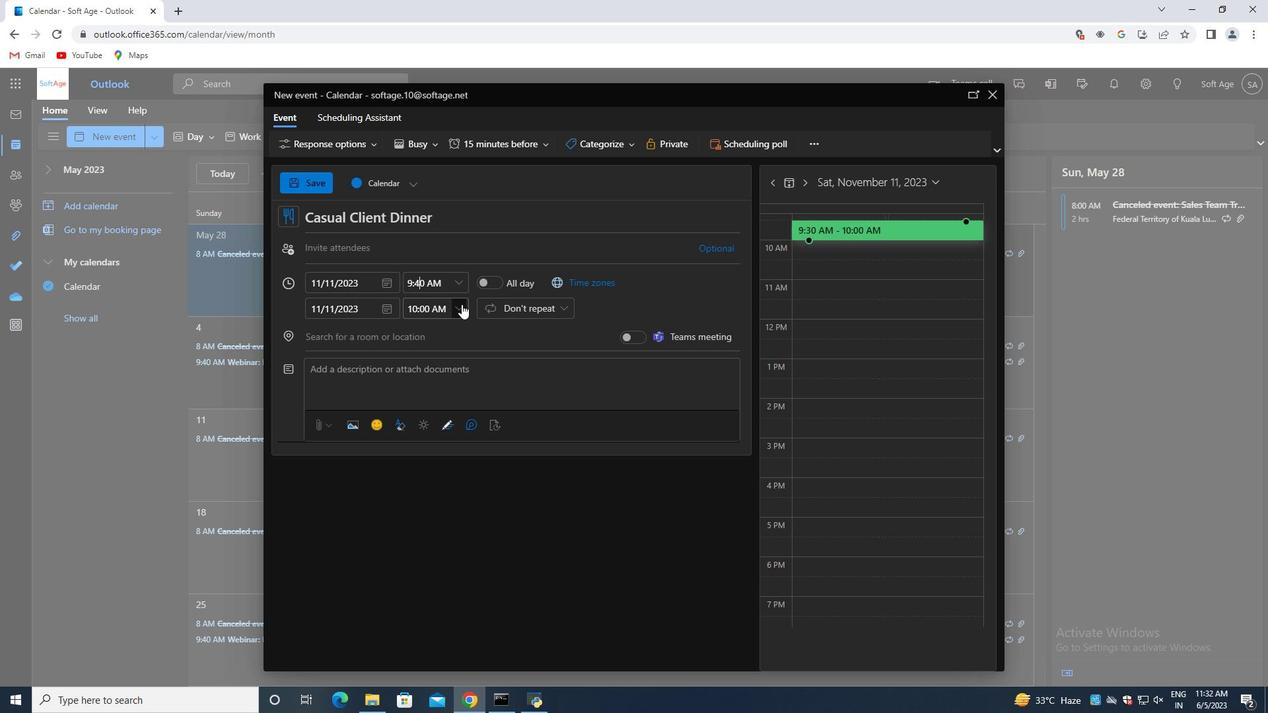 
Action: Mouse moved to (442, 401)
Screenshot: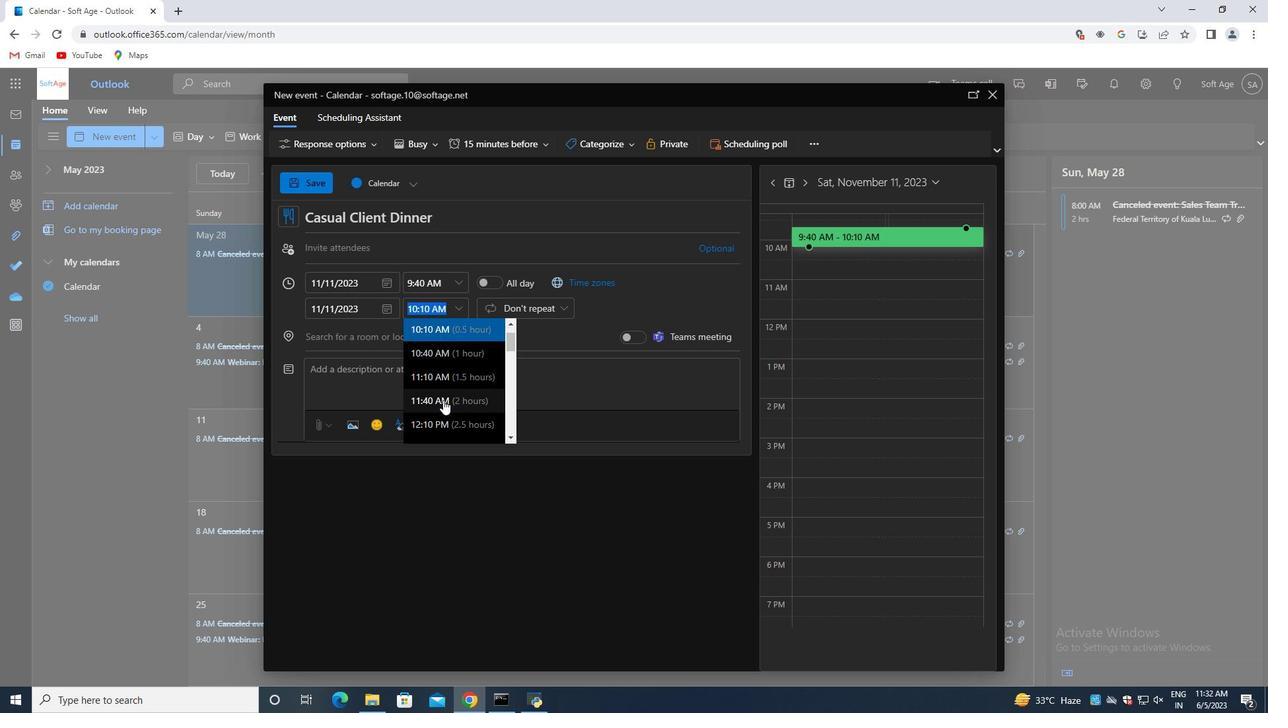 
Action: Mouse pressed left at (442, 401)
Screenshot: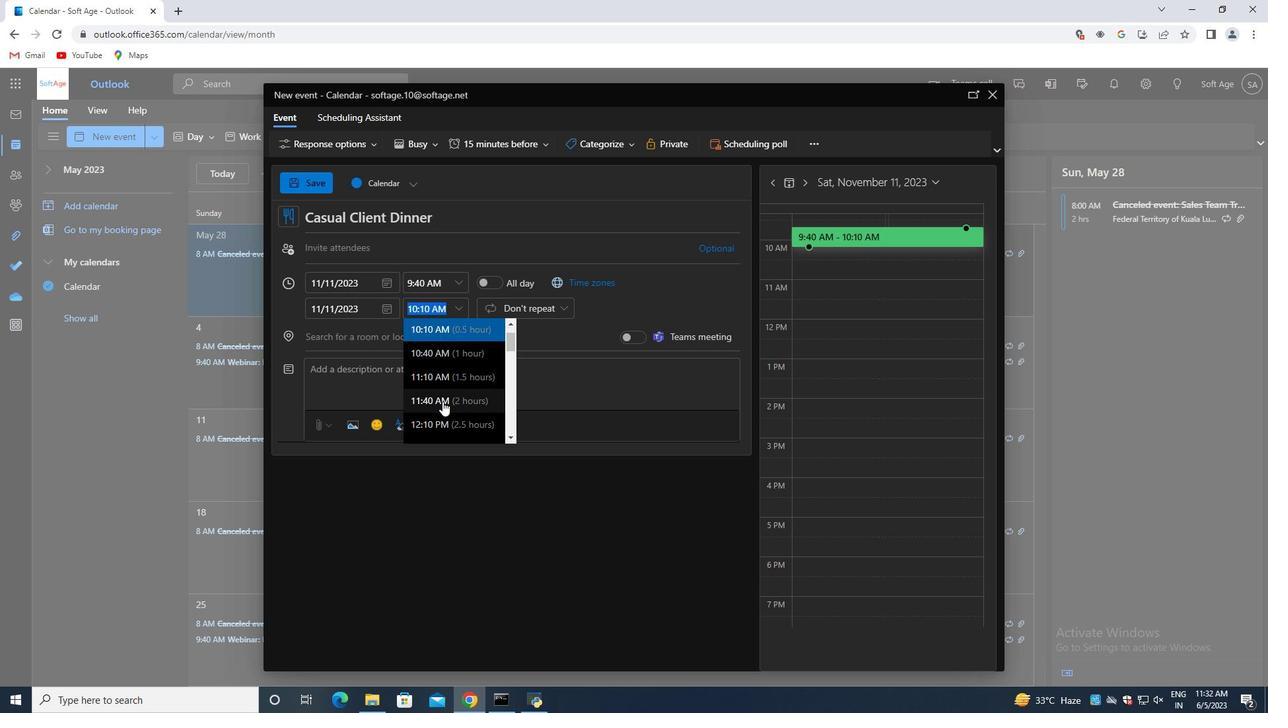 
Action: Mouse moved to (338, 244)
Screenshot: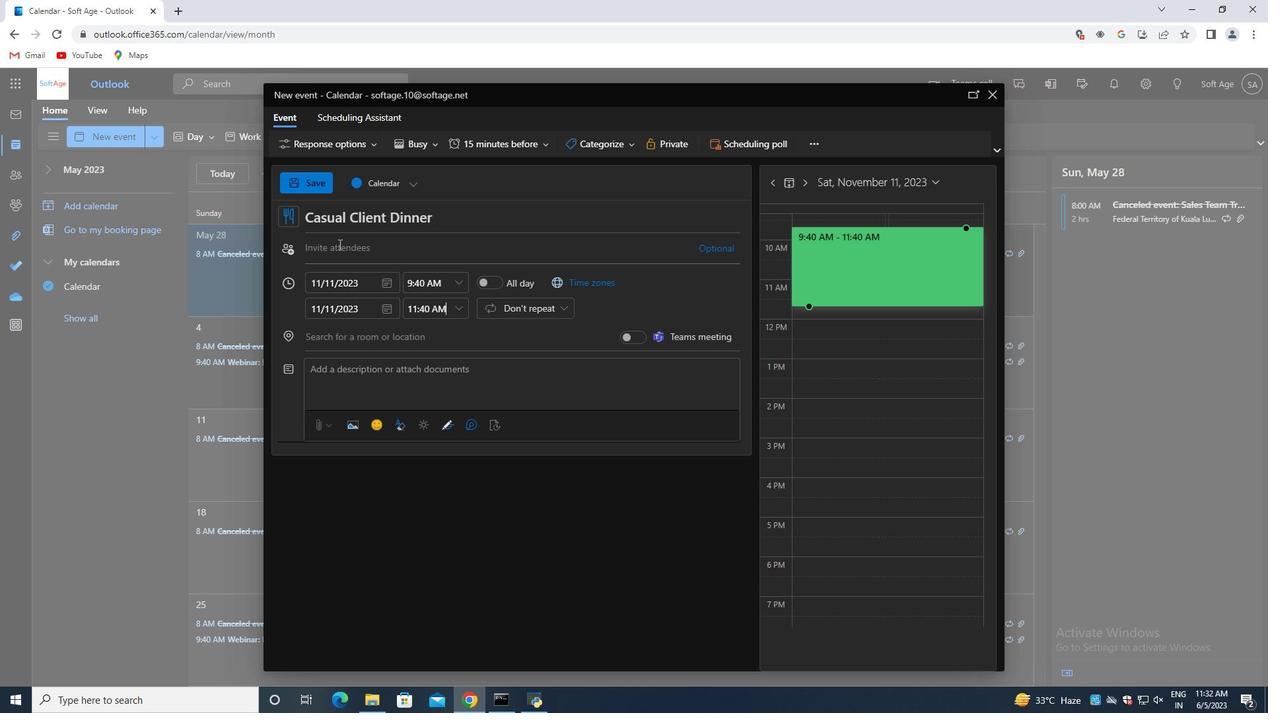 
Action: Mouse pressed left at (338, 244)
Screenshot: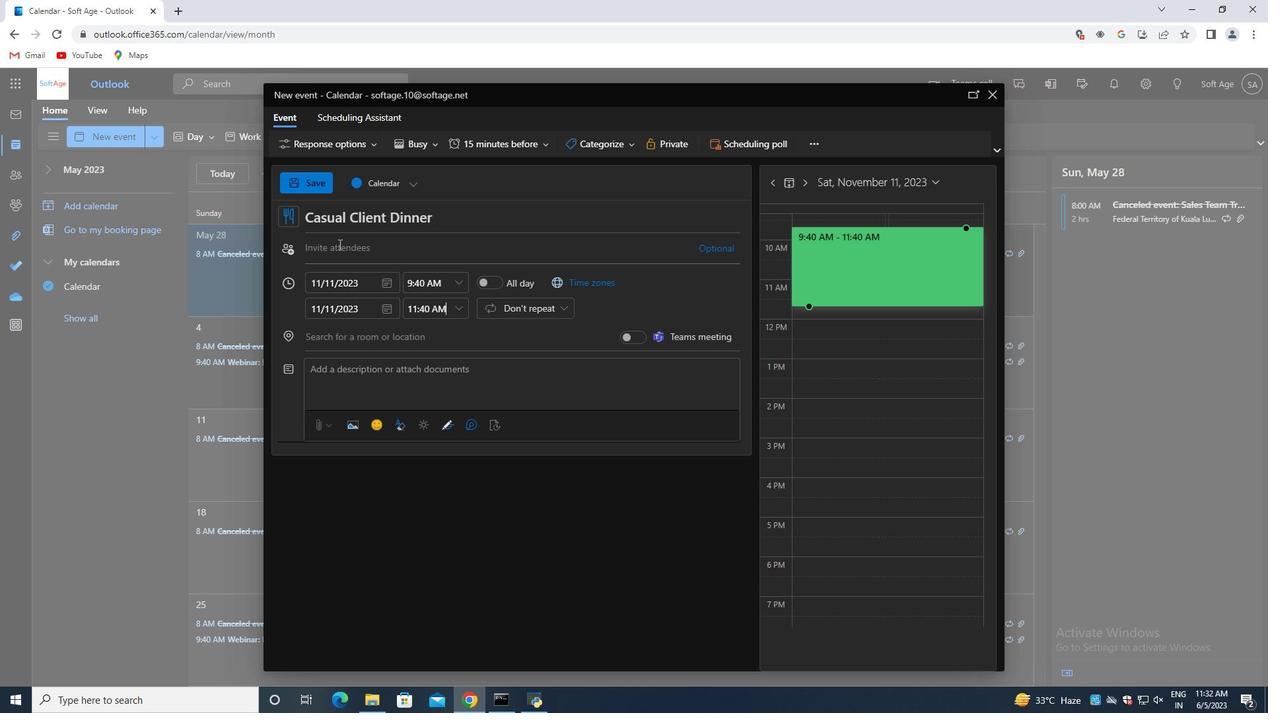
Action: Key pressed softage.3<Key.shift>@softage.net<Key.enter>softage
Screenshot: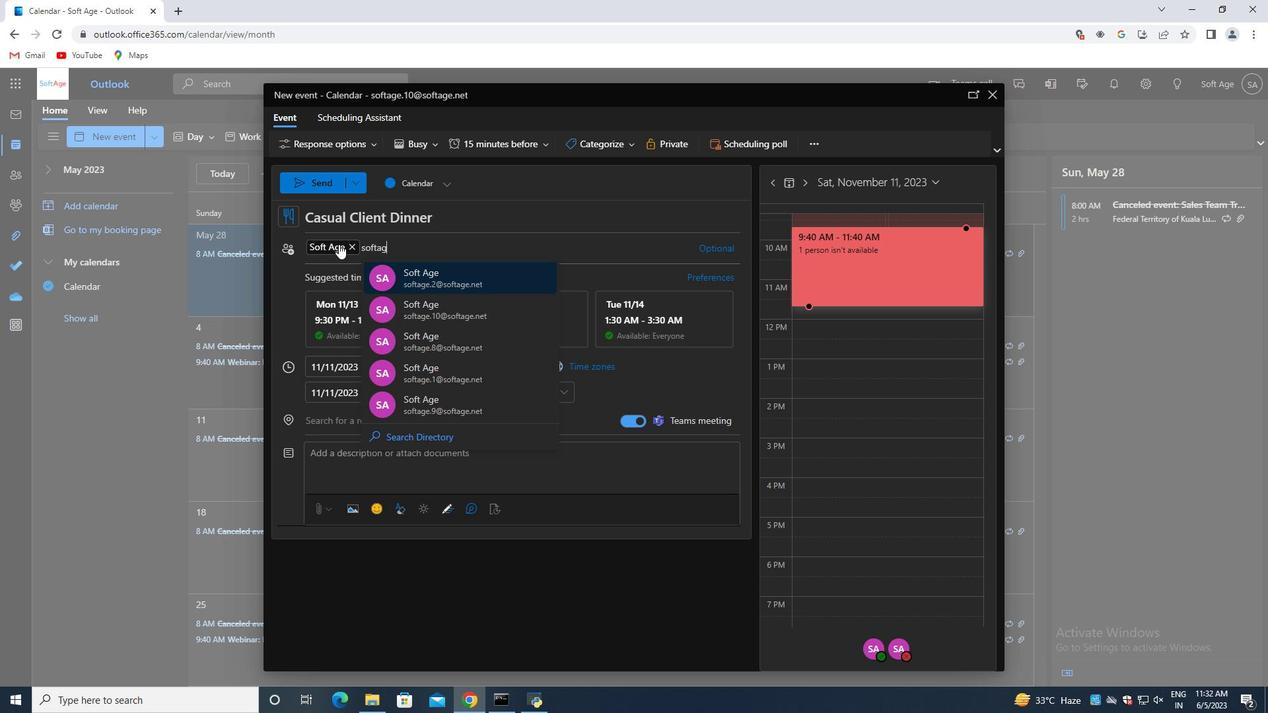 
Action: Mouse moved to (328, 247)
Screenshot: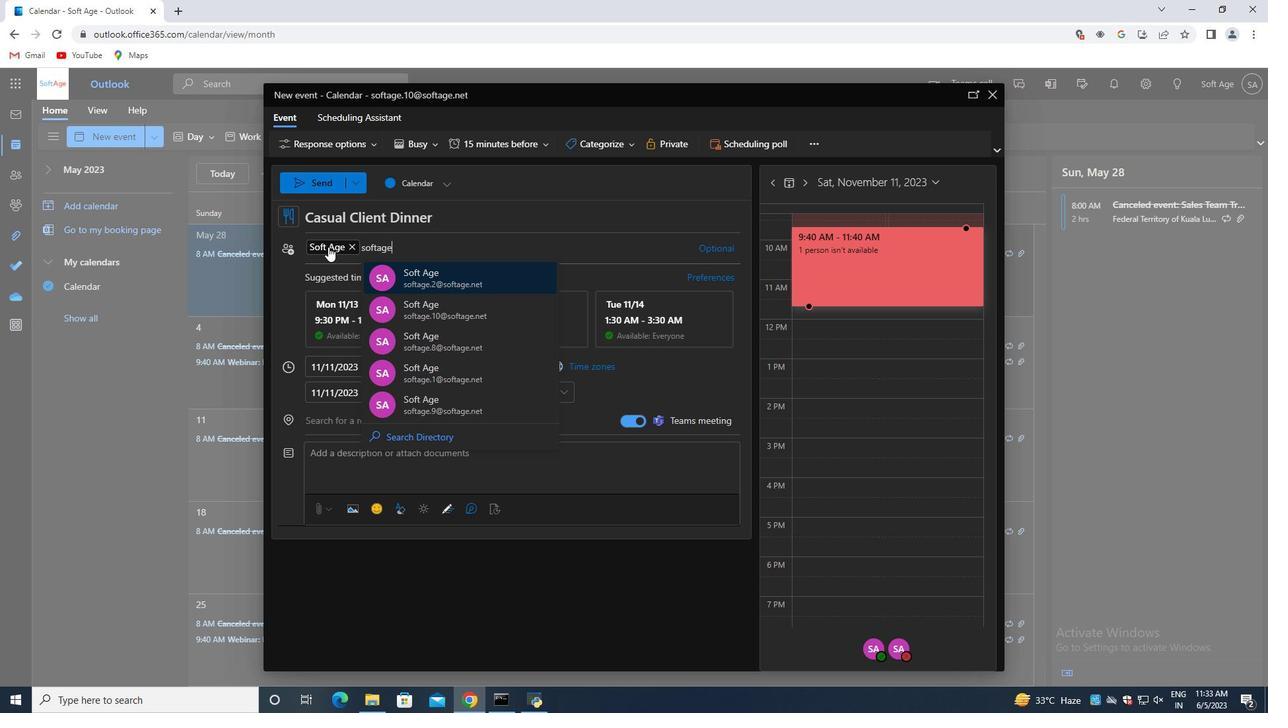 
Action: Mouse pressed left at (328, 247)
Screenshot: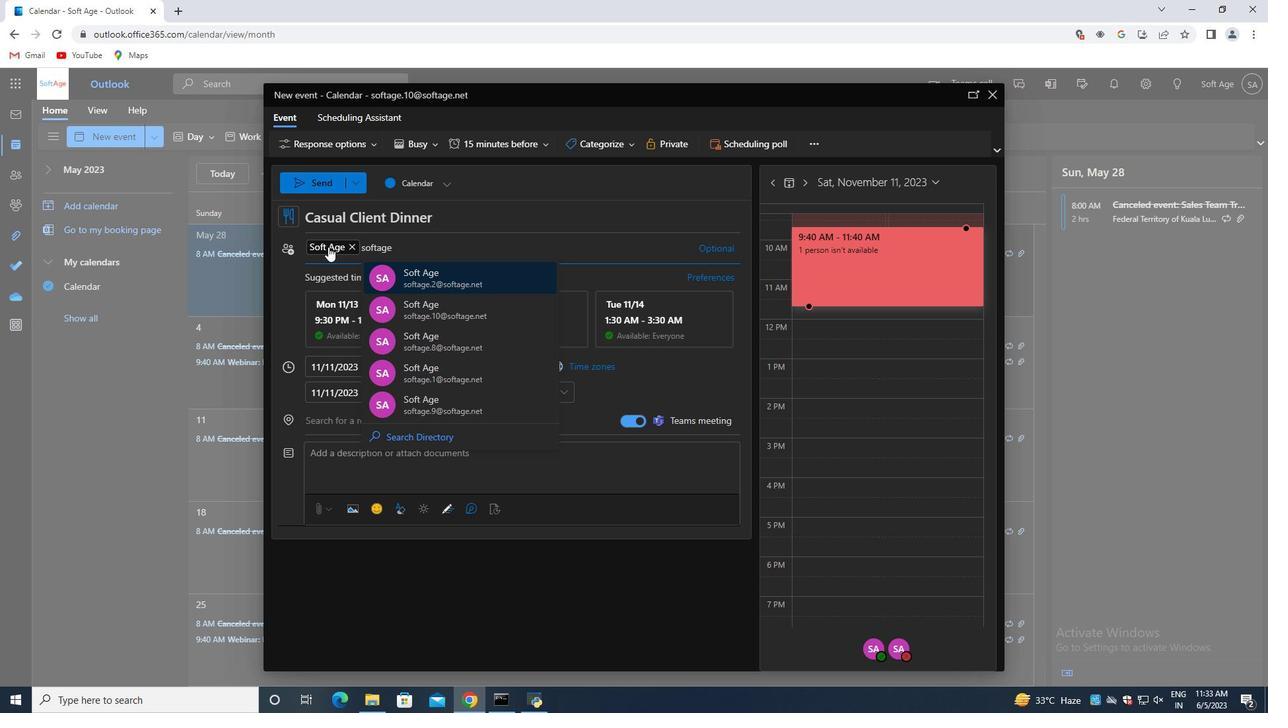 
Action: Mouse pressed left at (328, 247)
Screenshot: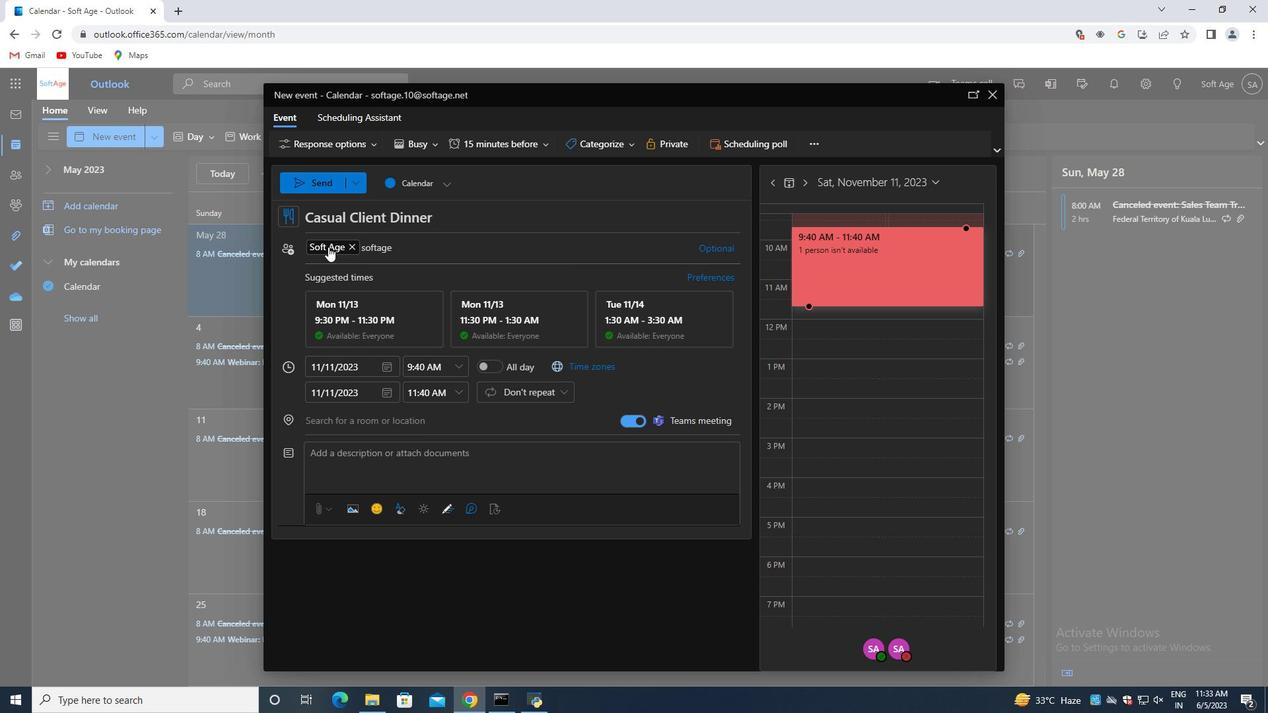 
Action: Mouse moved to (328, 242)
Screenshot: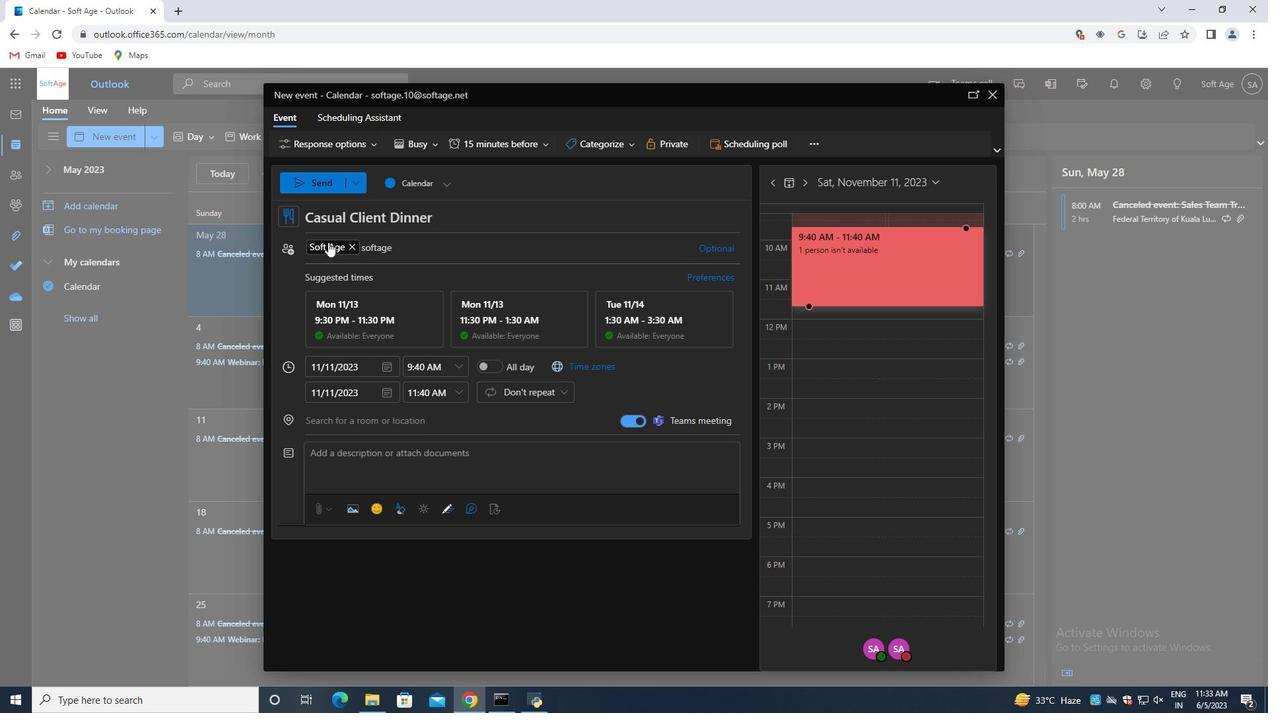 
Action: Mouse pressed left at (328, 242)
Screenshot: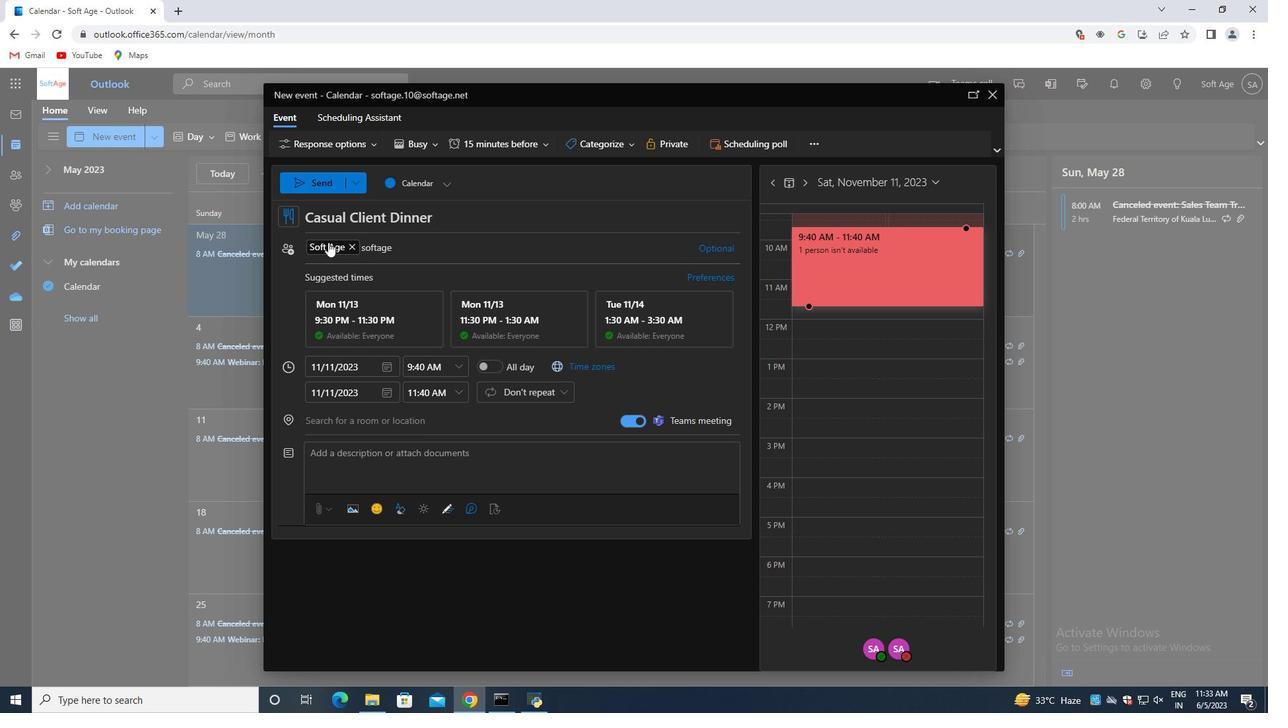 
Action: Mouse moved to (355, 249)
Screenshot: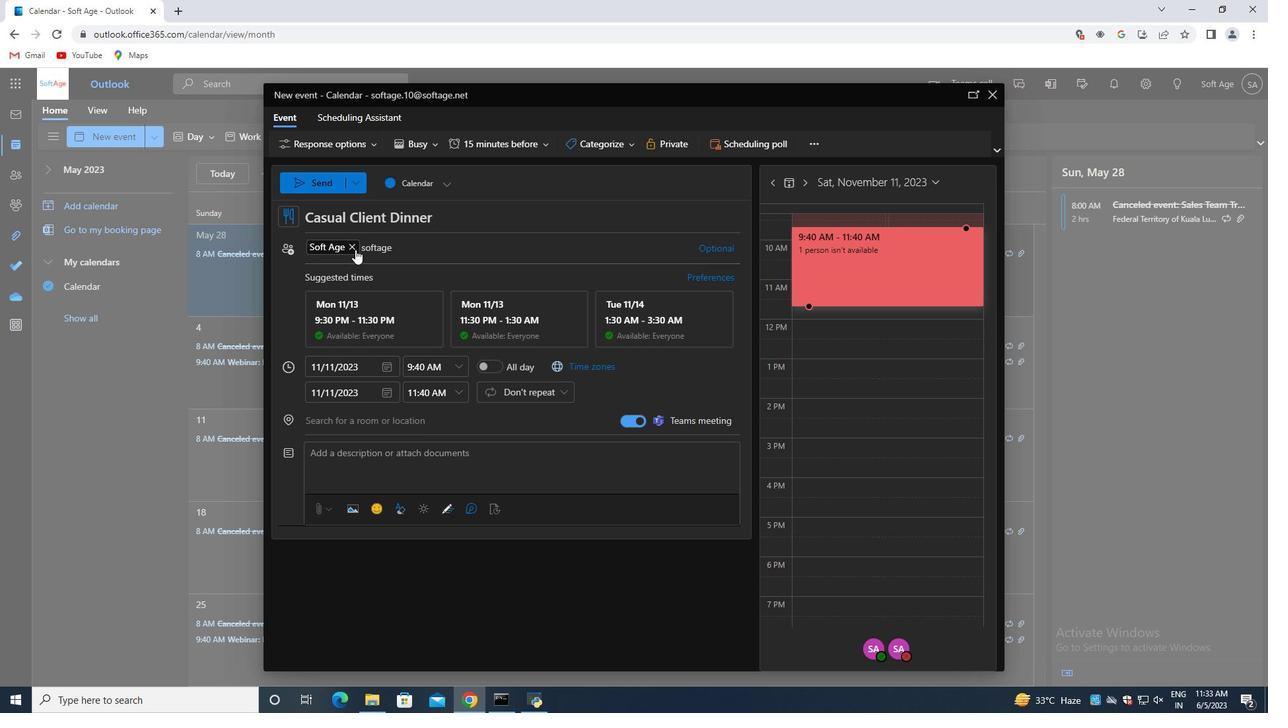 
Action: Mouse pressed left at (355, 249)
Screenshot: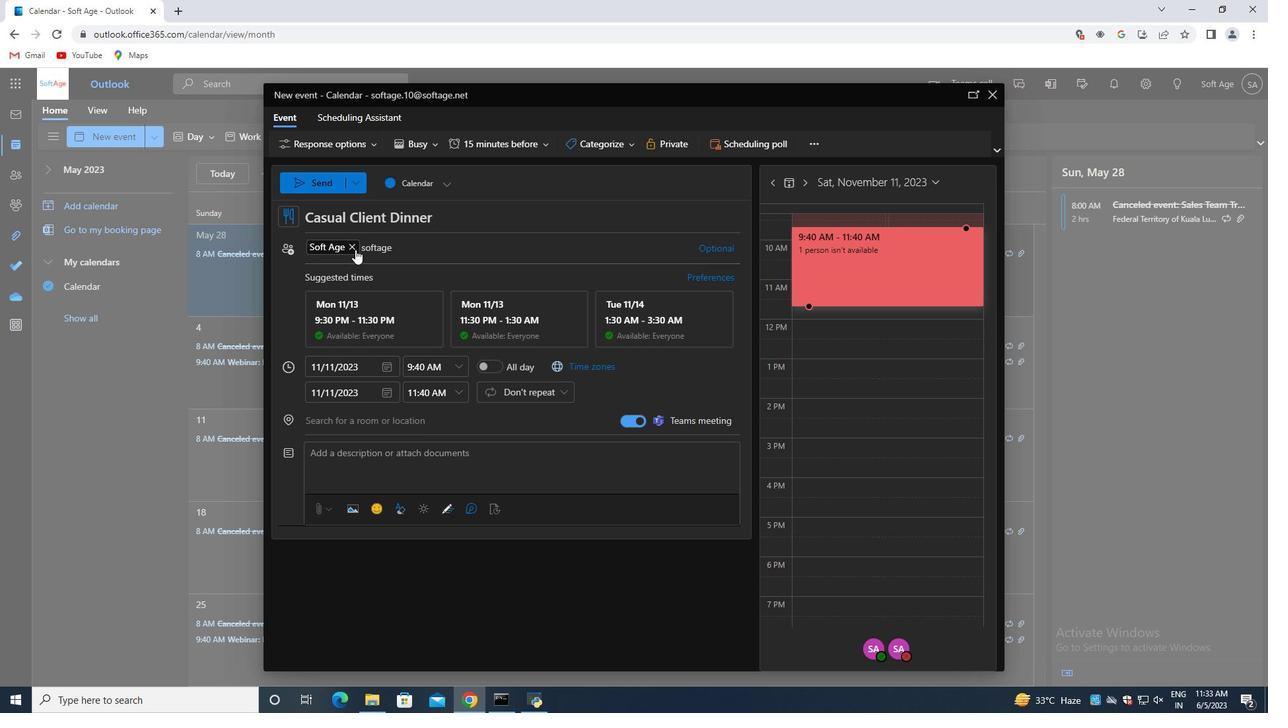 
Action: Mouse moved to (343, 251)
Screenshot: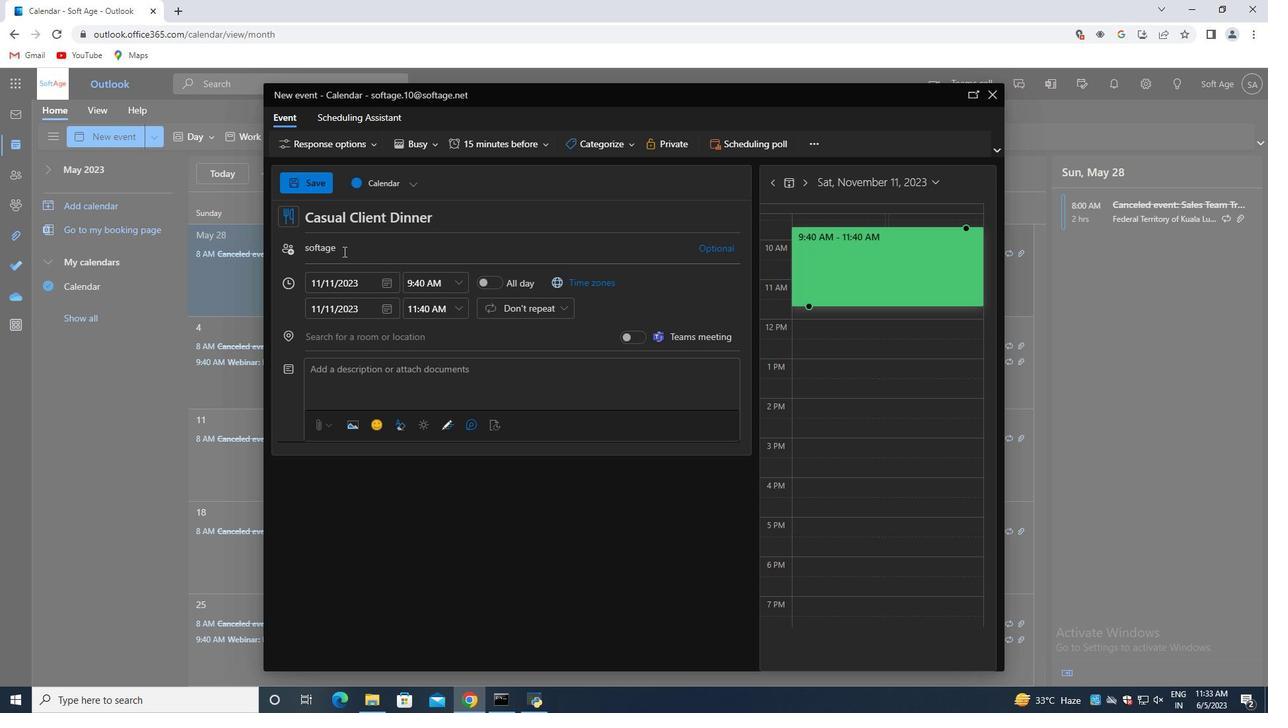 
Action: Mouse pressed left at (343, 251)
Screenshot: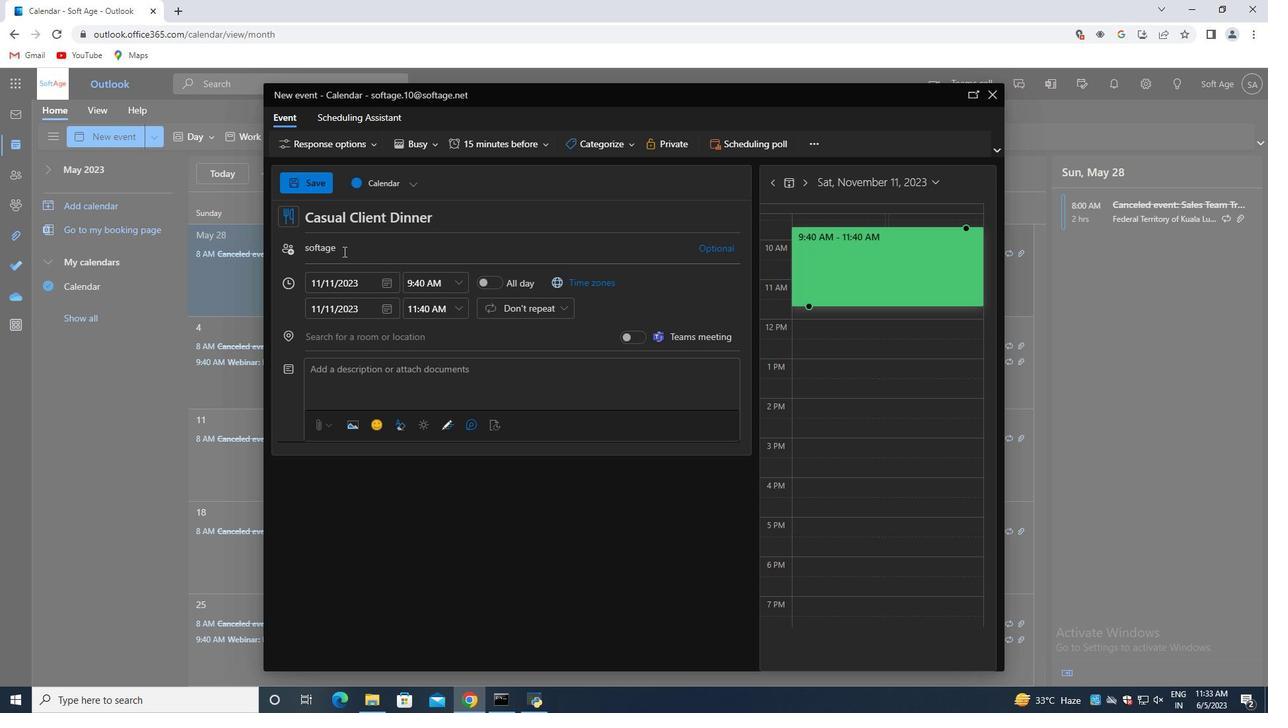 
Action: Key pressed .2<Key.shift>@softage.net<Key.enter>softage.3<Key.shift>@softage.net<Key.enter>
Screenshot: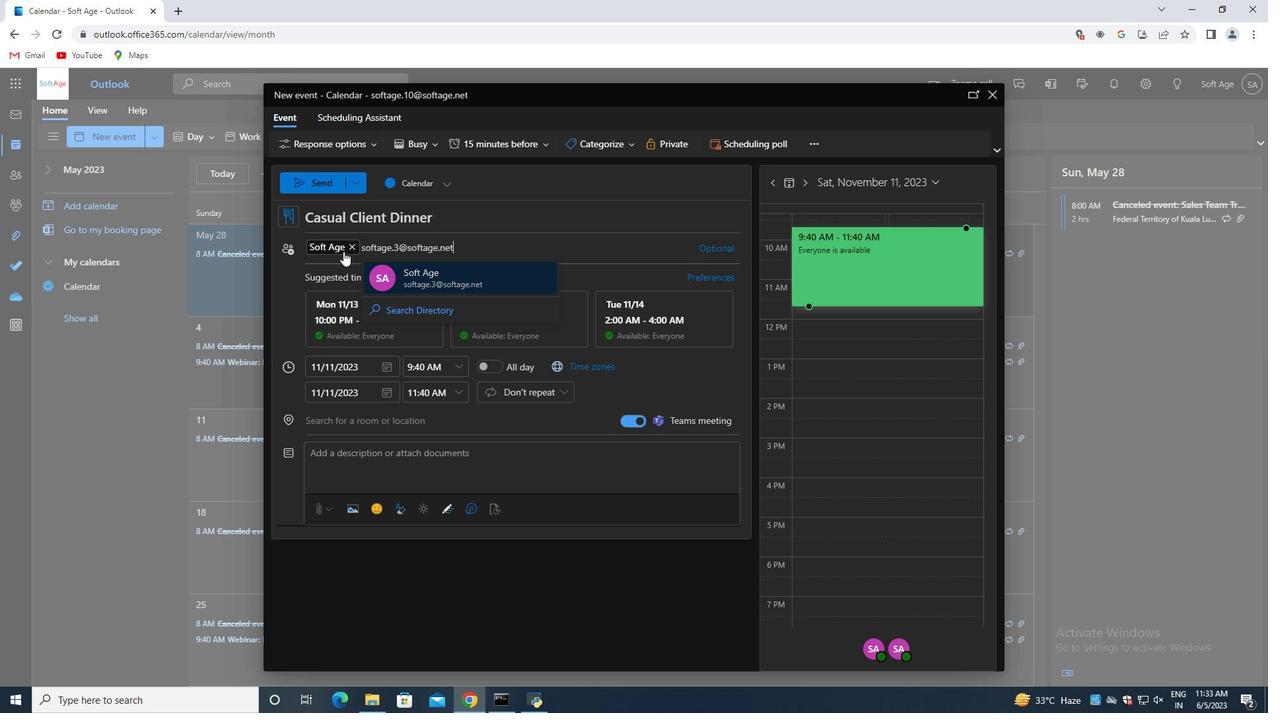 
Action: Mouse moved to (515, 141)
Screenshot: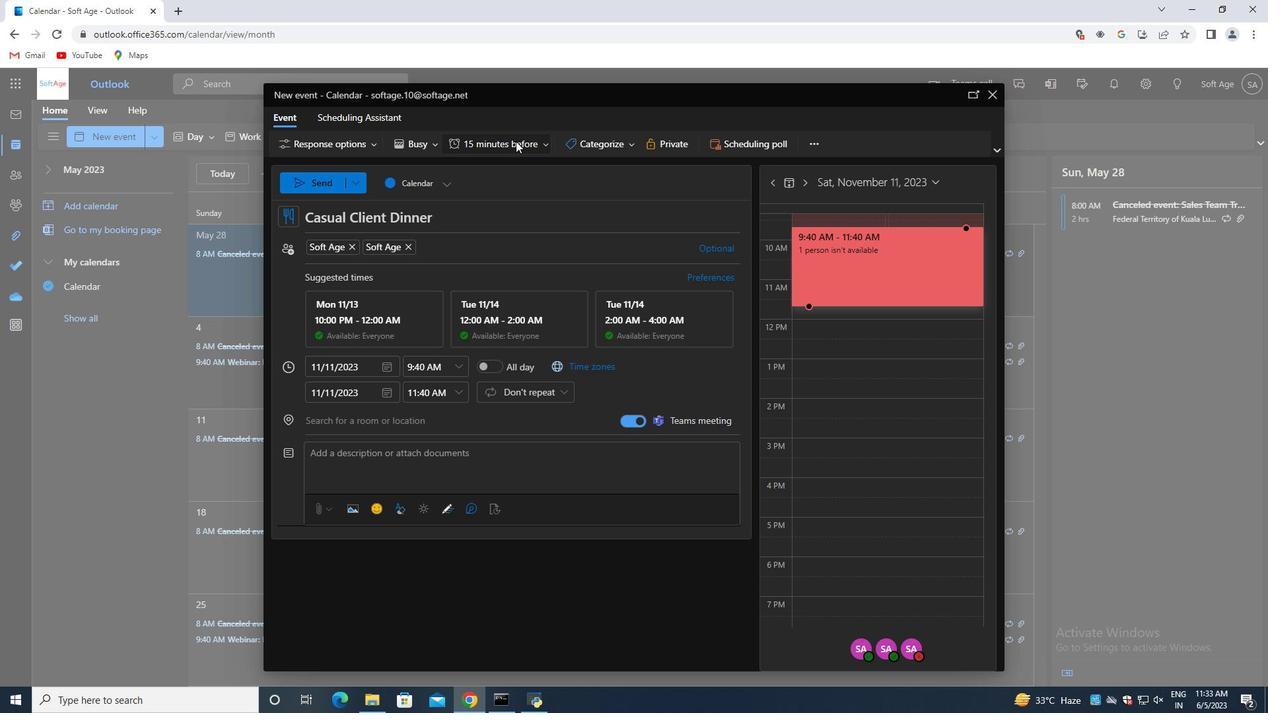 
Action: Mouse pressed left at (515, 141)
Screenshot: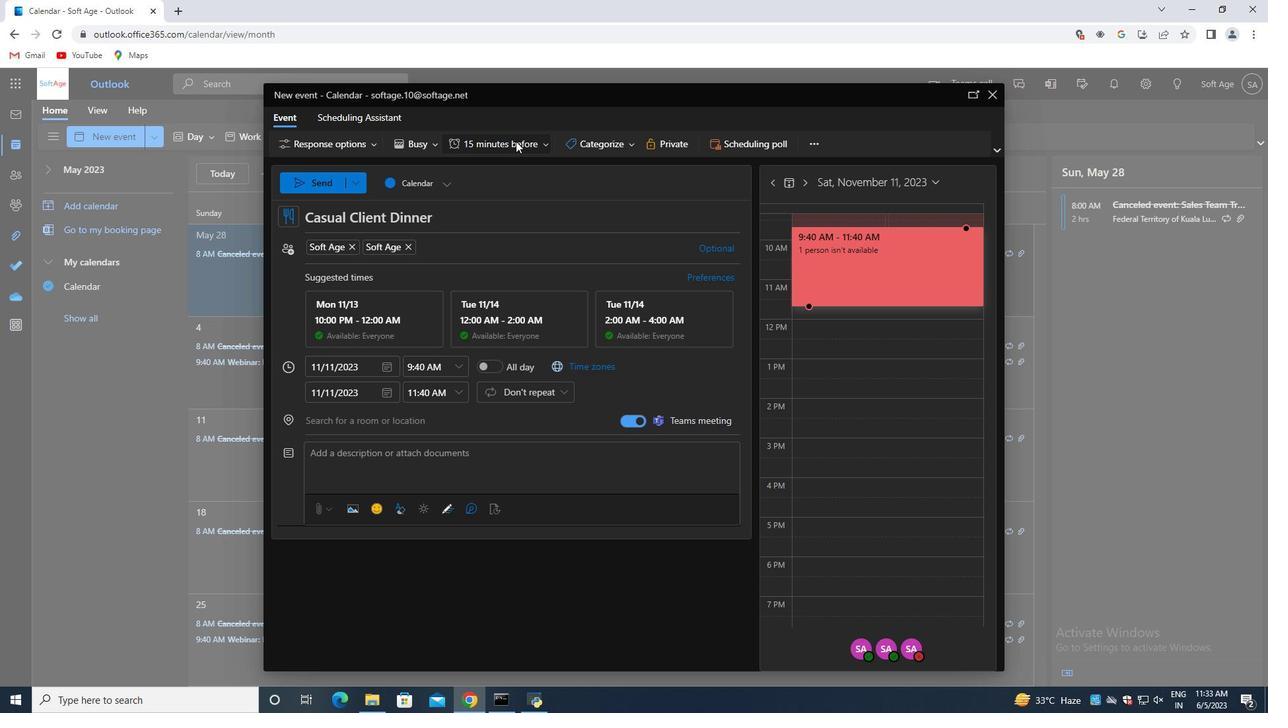 
Action: Mouse moved to (498, 261)
Screenshot: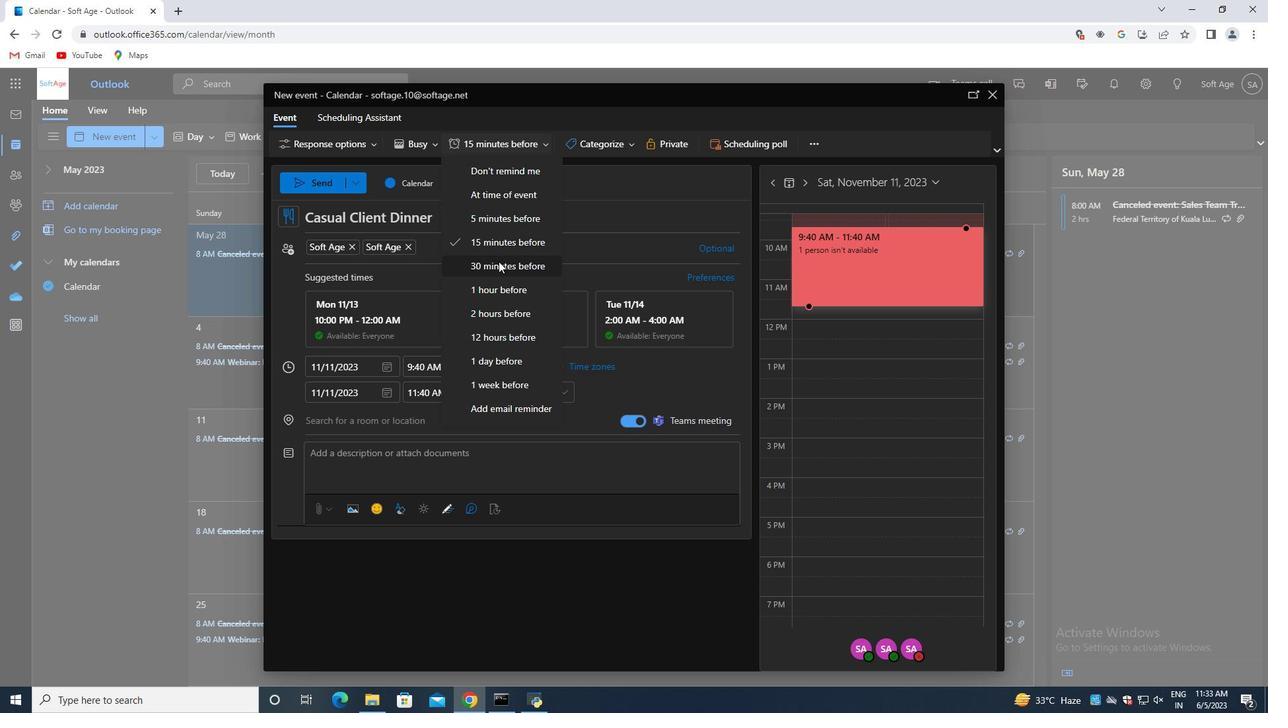 
Action: Mouse pressed left at (498, 261)
Screenshot: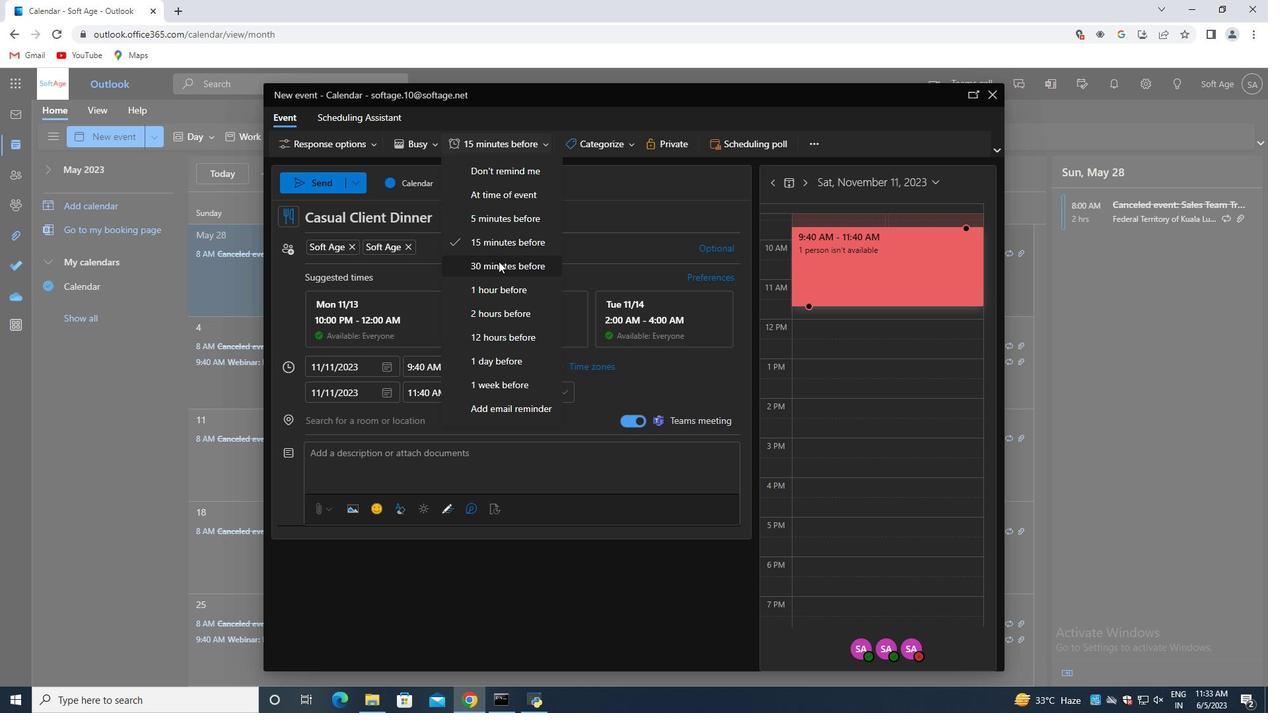 
Action: Mouse moved to (302, 187)
Screenshot: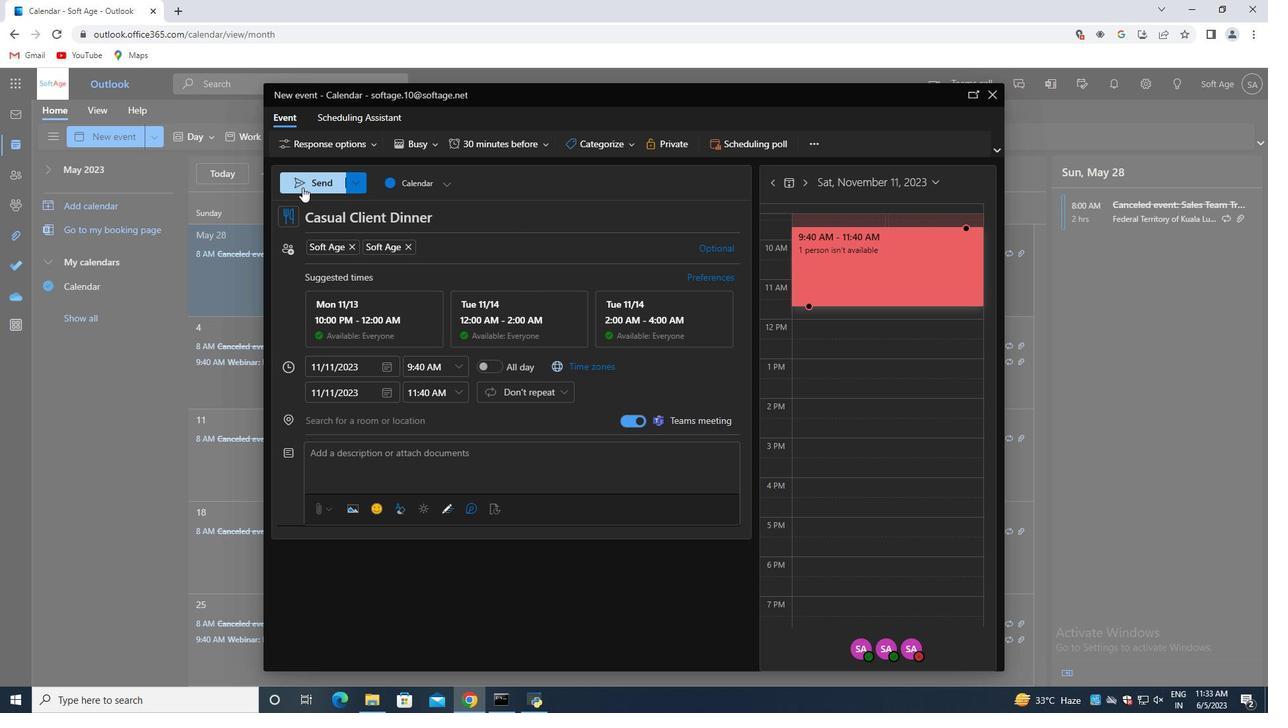 
Action: Mouse pressed left at (302, 187)
Screenshot: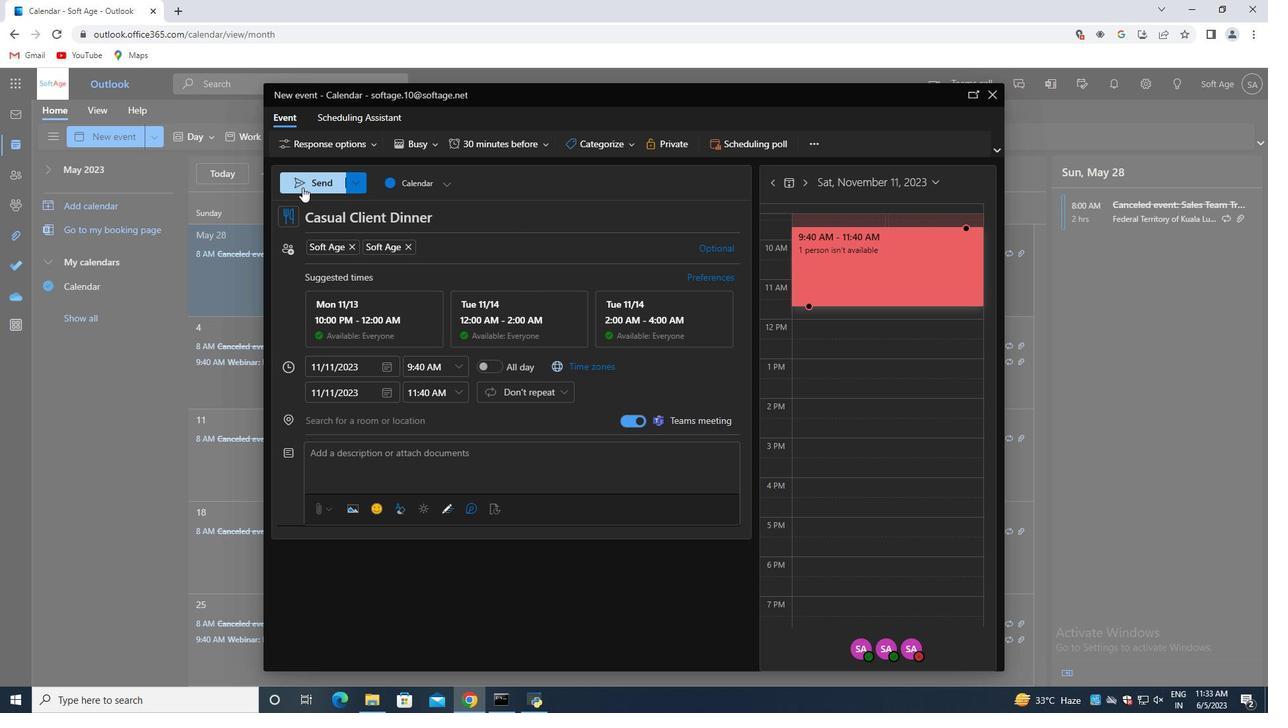 
